 Task: Find connections with filter location Lökbatan with filter topic #househunting with filter profile language German with filter current company TRACTEBEL with filter school IES College of Technology Bhopal with filter industry Computers and Electronics Manufacturing with filter service category Nonprofit Consulting with filter keywords title Operations Coordinator
Action: Mouse moved to (502, 106)
Screenshot: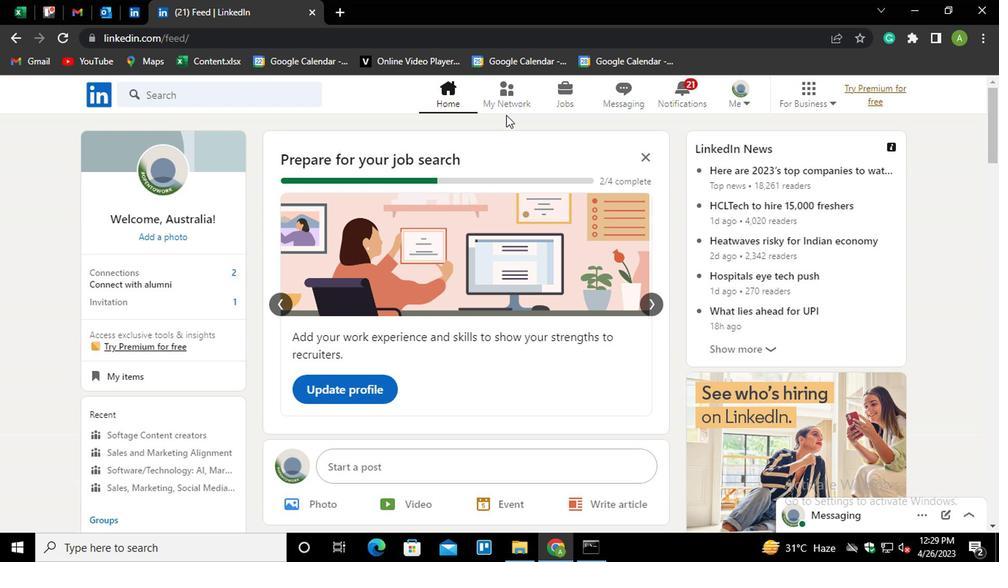 
Action: Mouse pressed left at (502, 106)
Screenshot: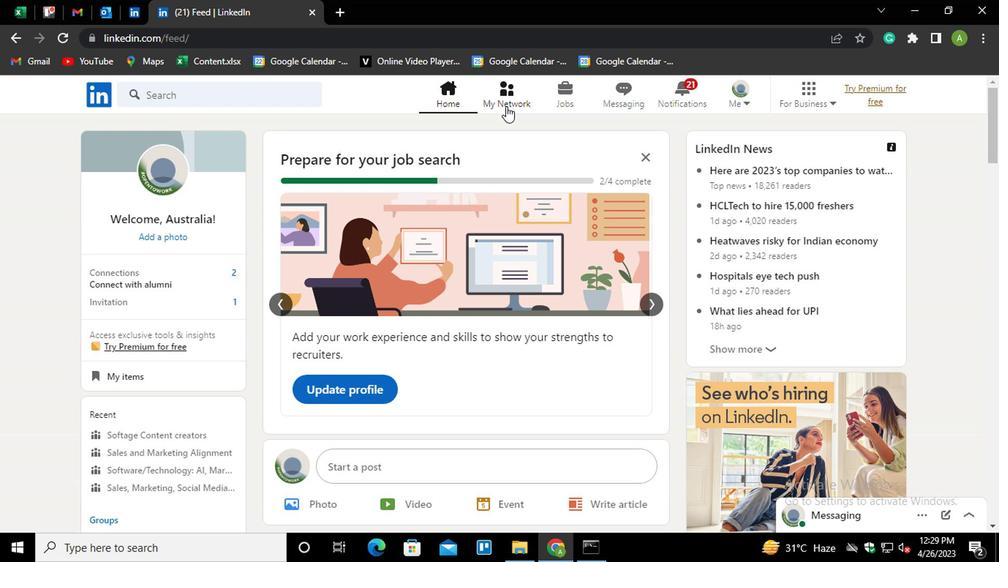 
Action: Mouse moved to (175, 176)
Screenshot: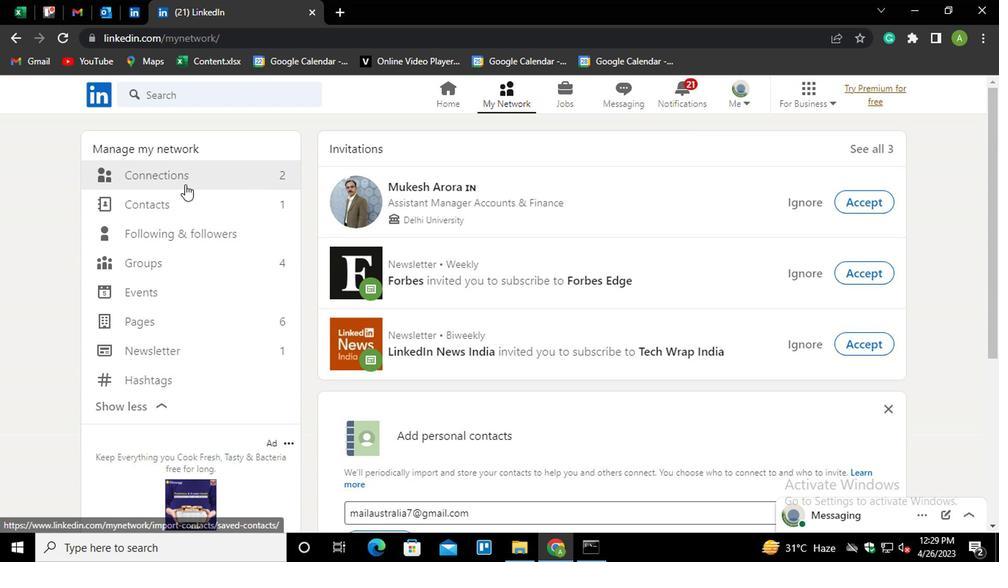 
Action: Mouse pressed left at (175, 176)
Screenshot: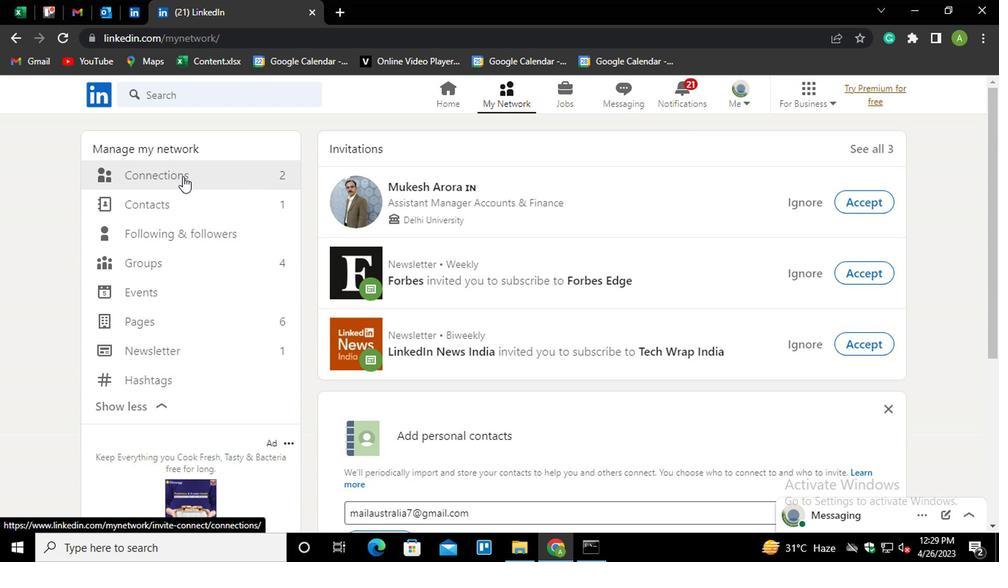 
Action: Mouse moved to (580, 175)
Screenshot: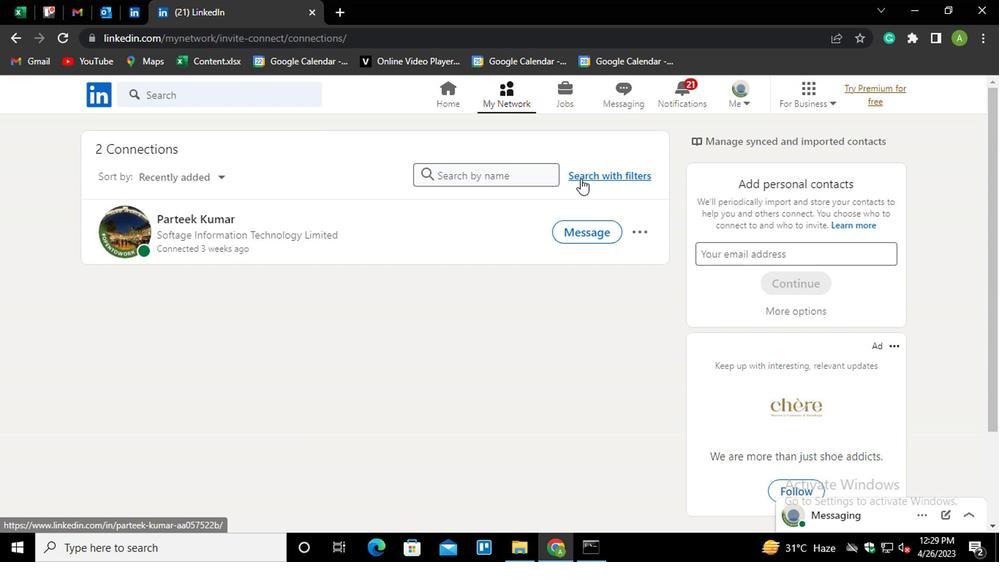 
Action: Mouse pressed left at (580, 175)
Screenshot: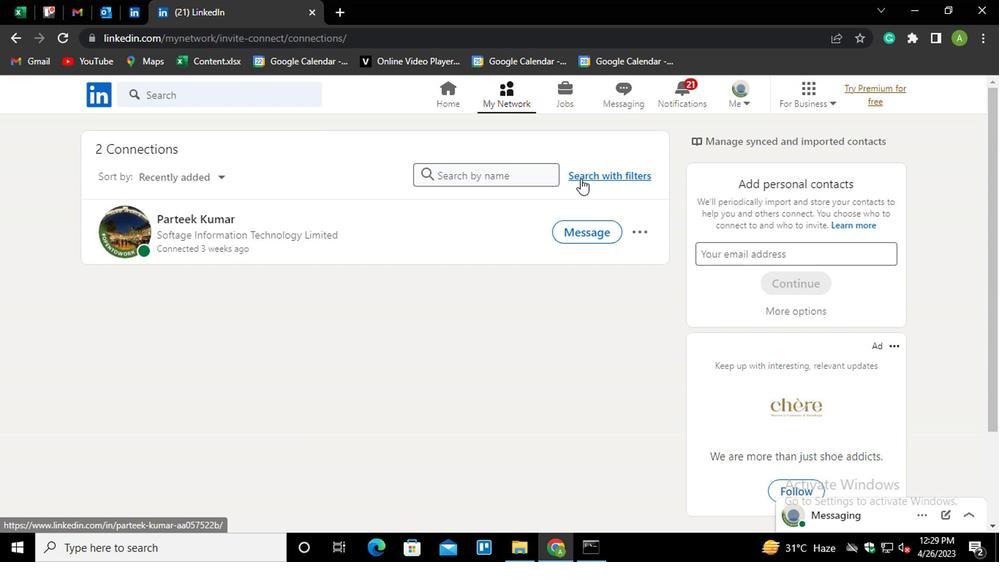
Action: Mouse moved to (464, 138)
Screenshot: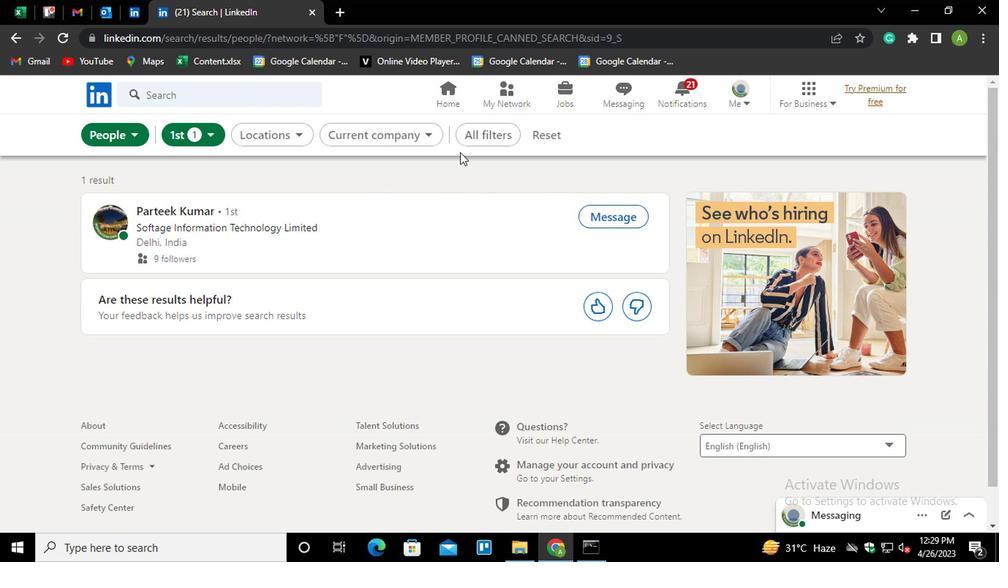 
Action: Mouse pressed left at (464, 138)
Screenshot: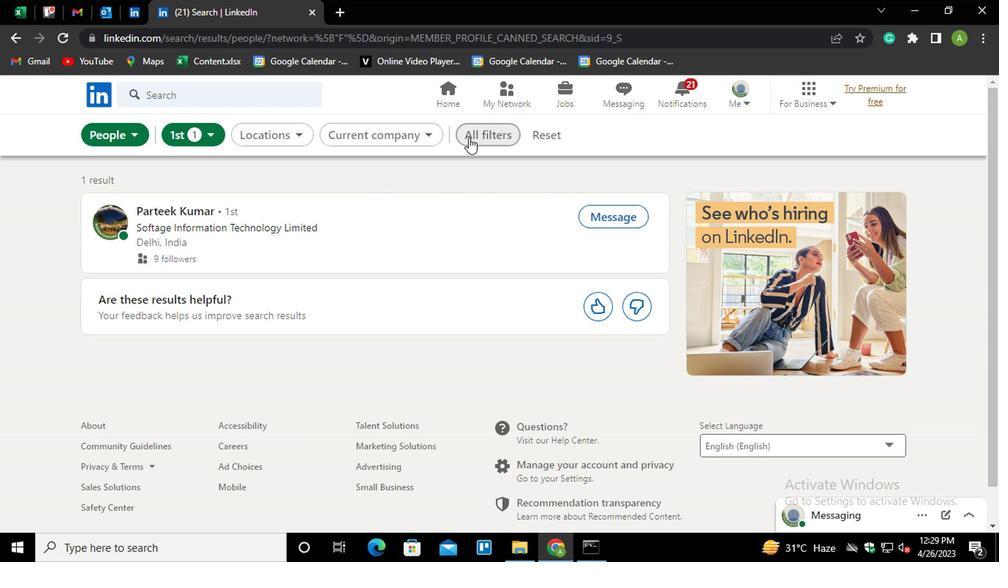 
Action: Mouse moved to (662, 320)
Screenshot: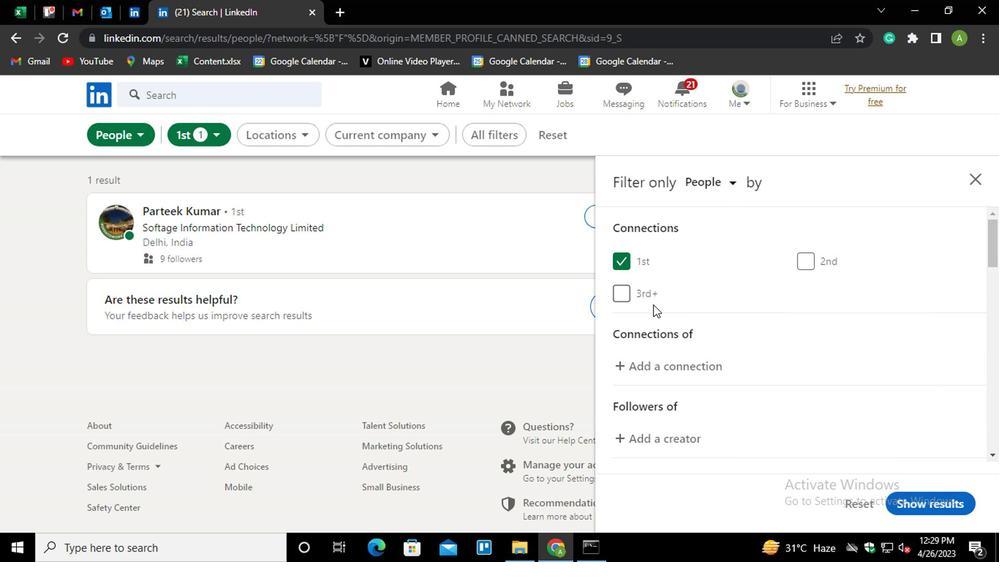 
Action: Mouse scrolled (662, 320) with delta (0, 0)
Screenshot: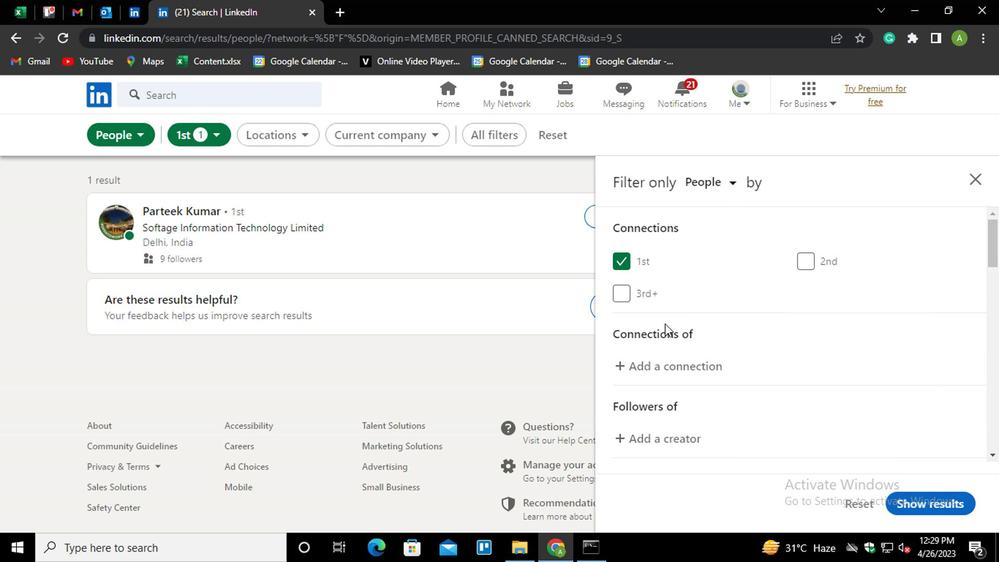 
Action: Mouse scrolled (662, 320) with delta (0, 0)
Screenshot: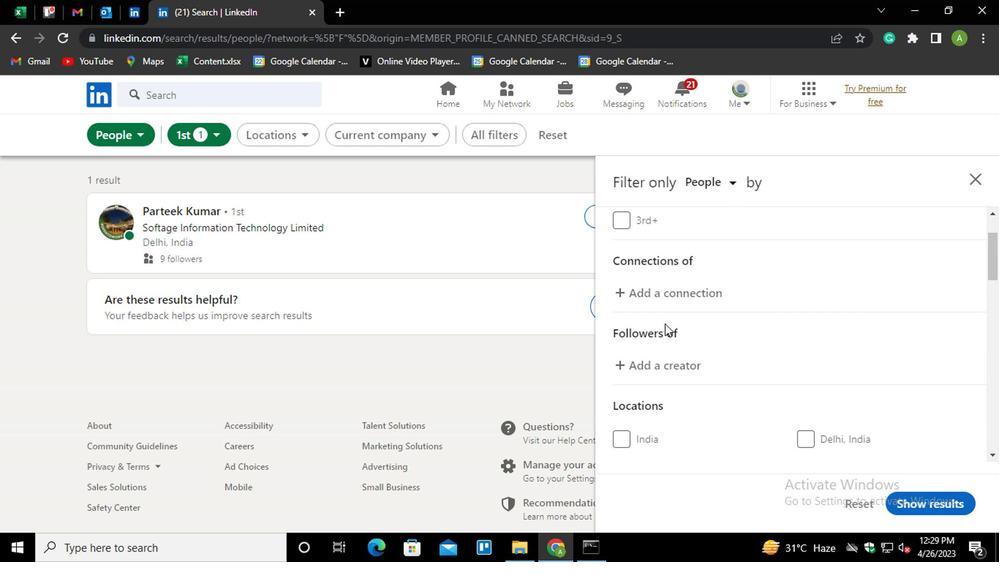 
Action: Mouse scrolled (662, 320) with delta (0, 0)
Screenshot: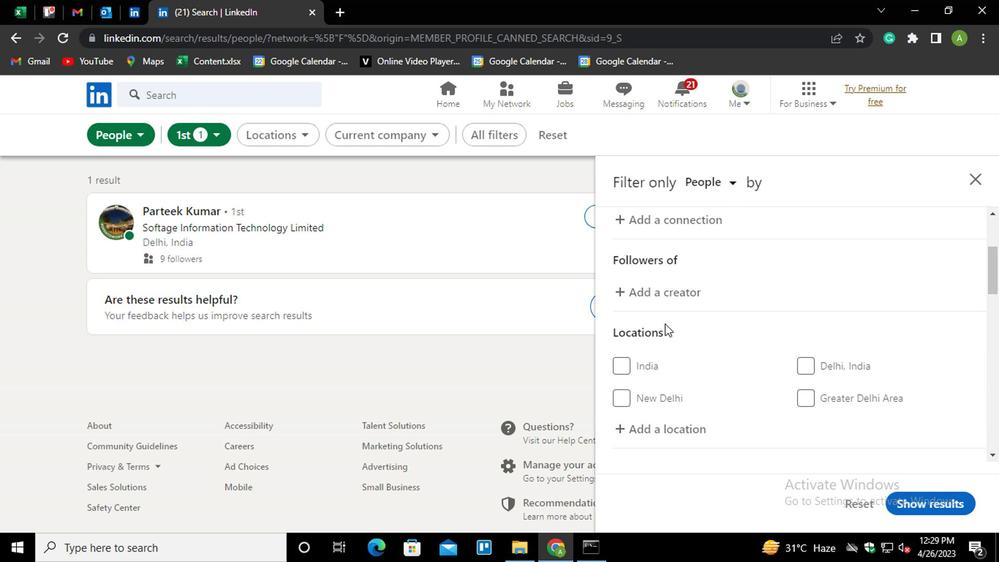 
Action: Mouse moved to (663, 354)
Screenshot: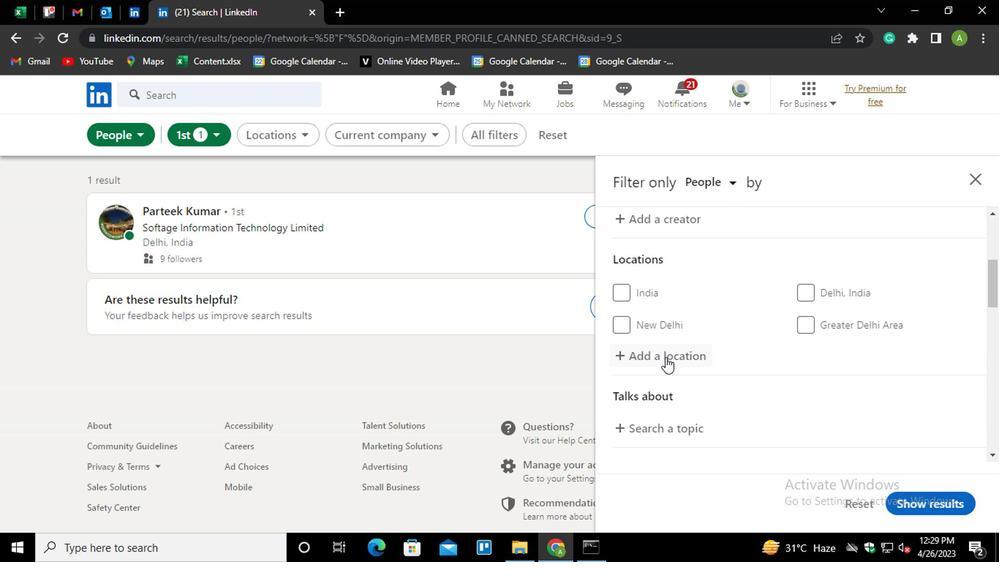 
Action: Mouse pressed left at (663, 354)
Screenshot: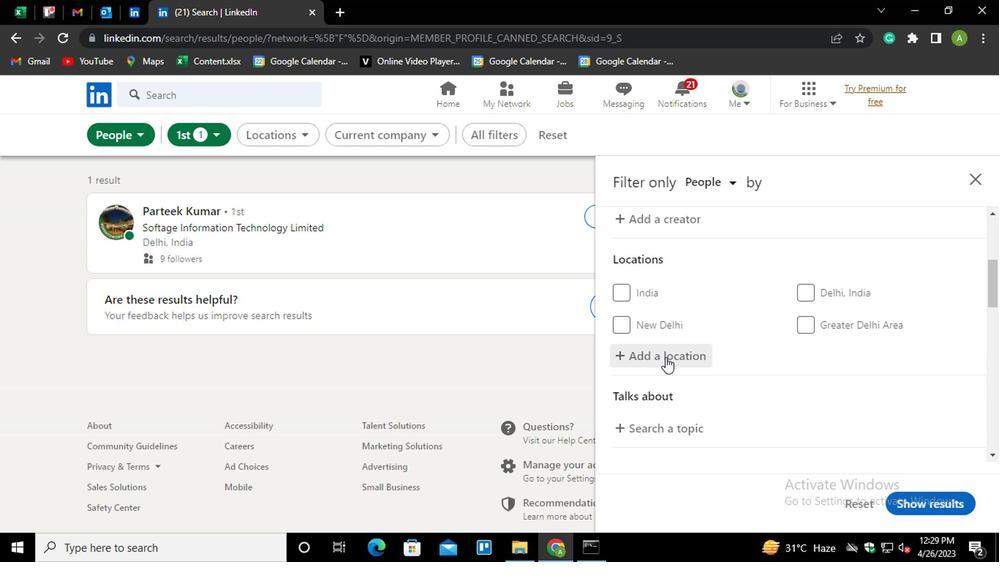 
Action: Mouse moved to (663, 350)
Screenshot: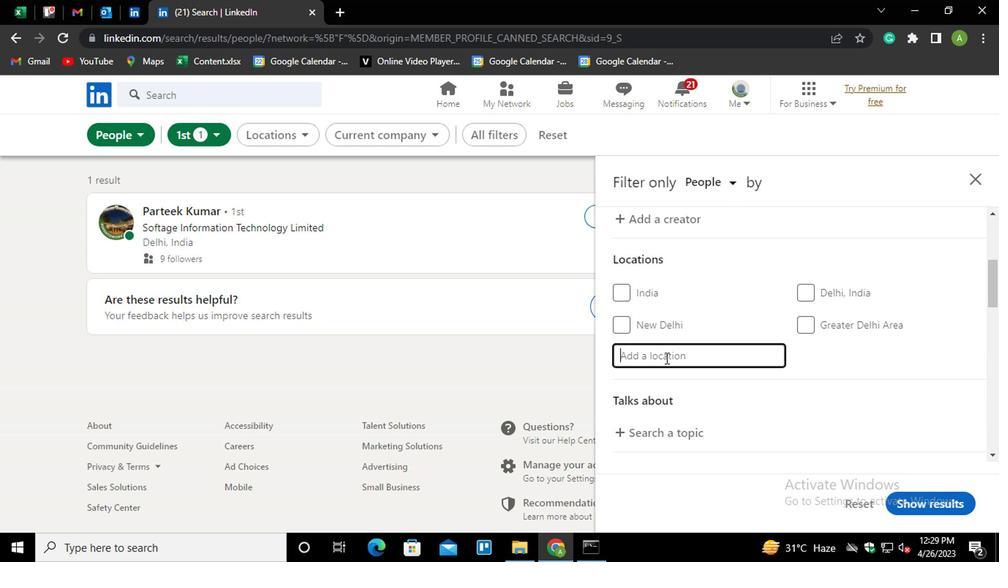 
Action: Mouse pressed left at (663, 350)
Screenshot: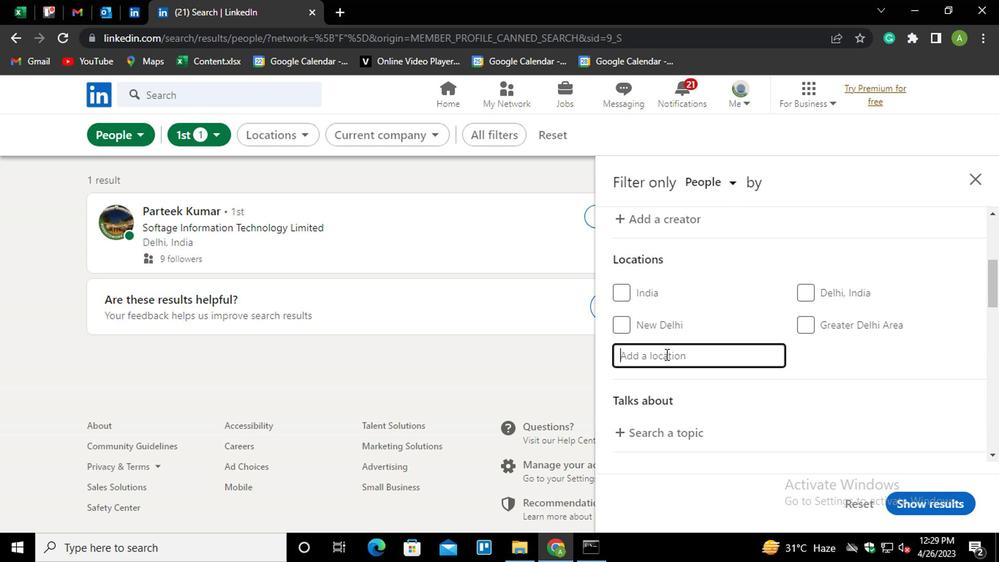 
Action: Mouse moved to (661, 348)
Screenshot: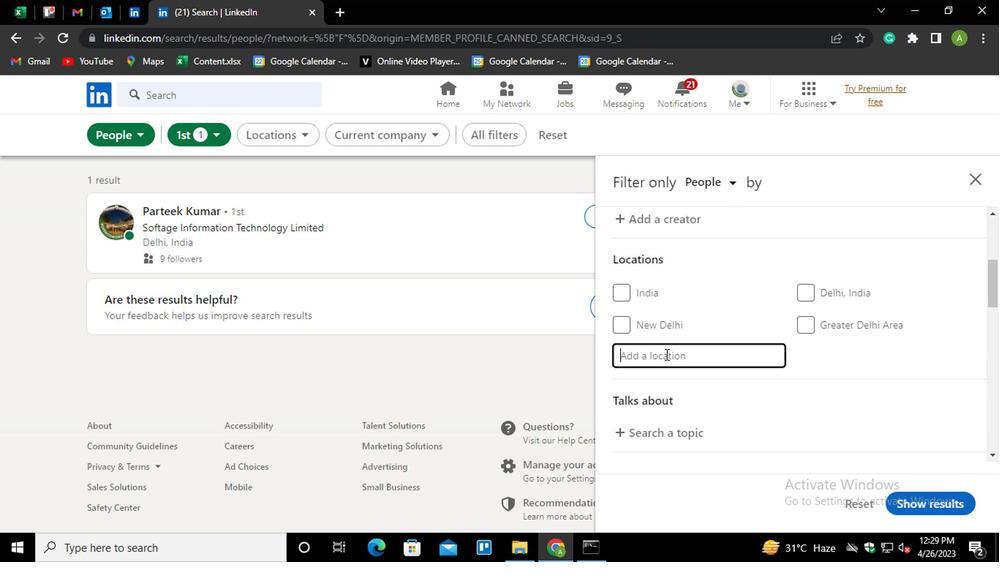 
Action: Key pressed <Key.shift_r>Lokbatan
Screenshot: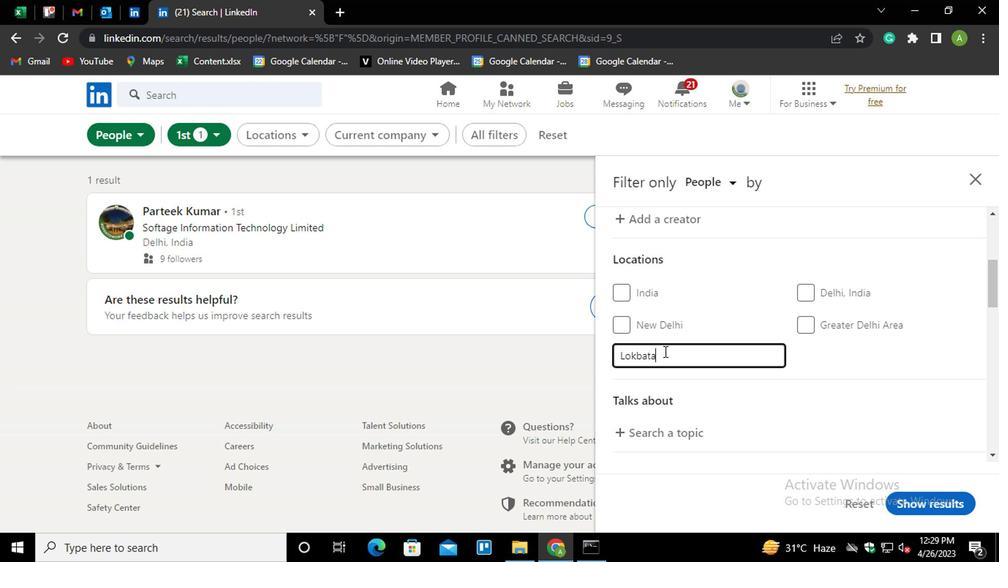 
Action: Mouse moved to (873, 348)
Screenshot: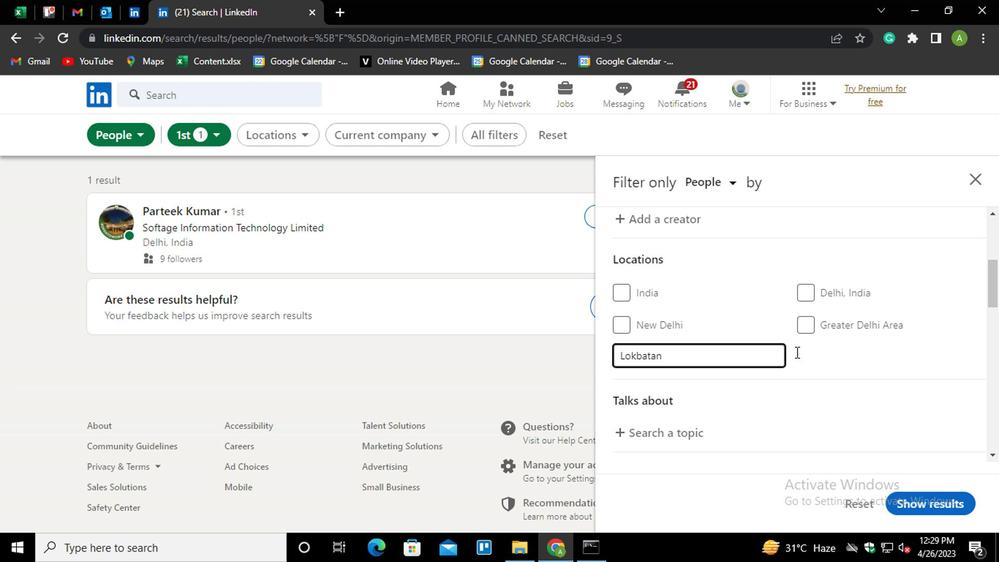 
Action: Mouse pressed left at (873, 348)
Screenshot: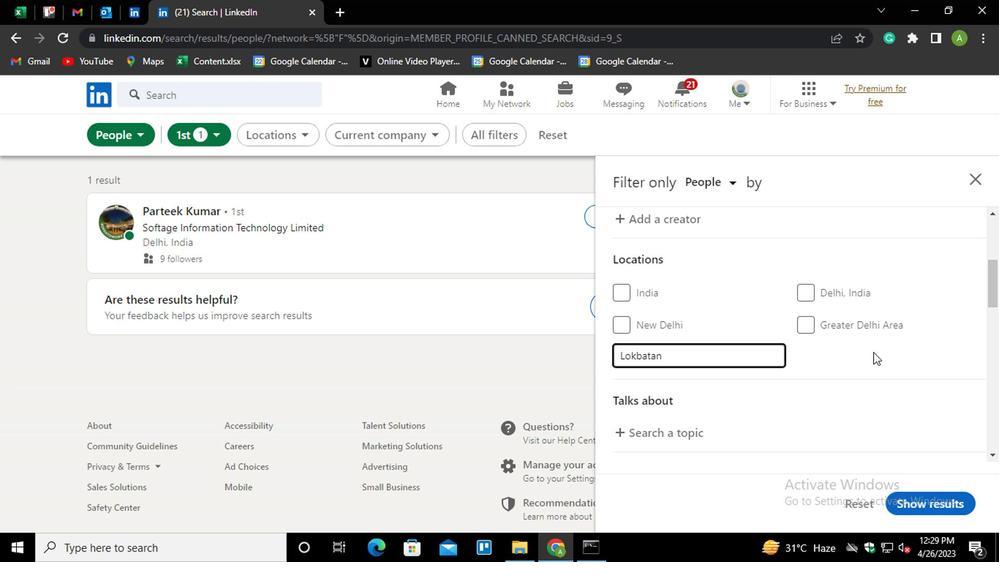 
Action: Mouse moved to (872, 350)
Screenshot: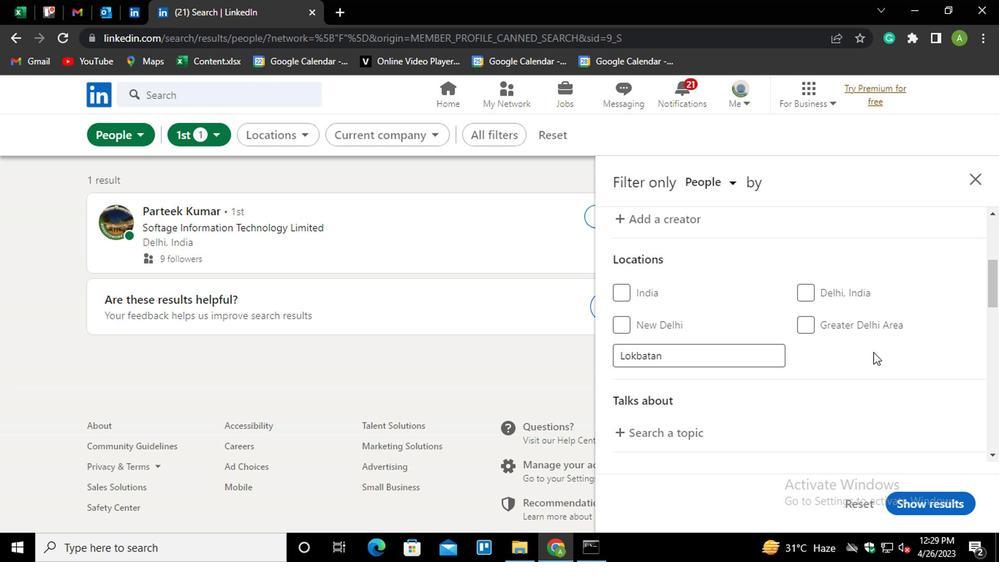 
Action: Mouse scrolled (872, 349) with delta (0, -1)
Screenshot: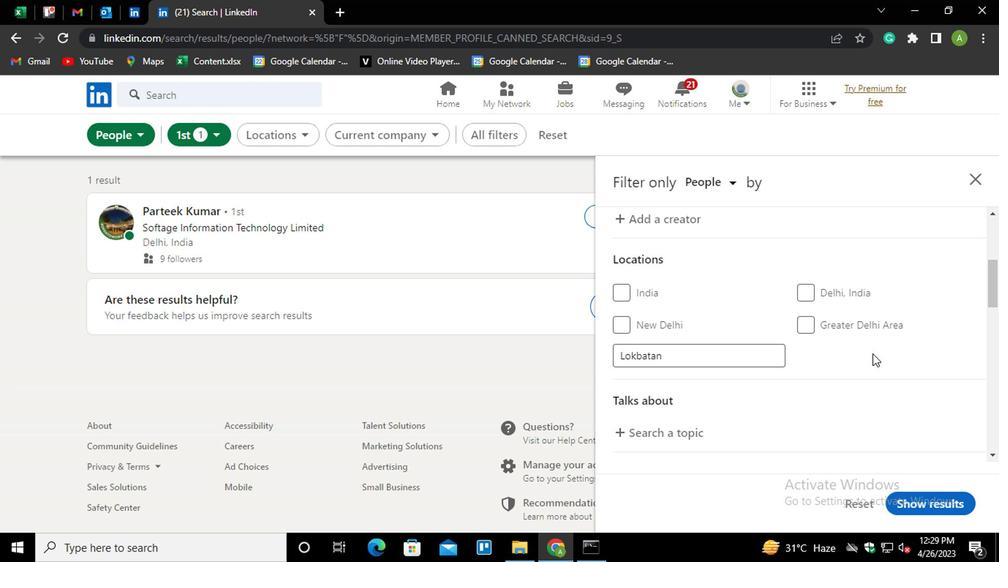 
Action: Mouse moved to (872, 351)
Screenshot: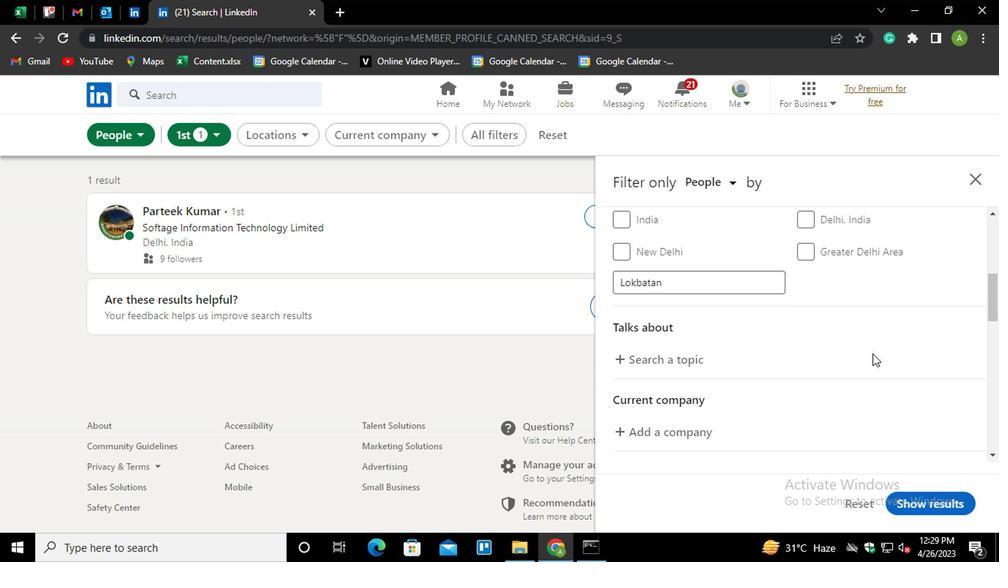 
Action: Mouse scrolled (872, 350) with delta (0, 0)
Screenshot: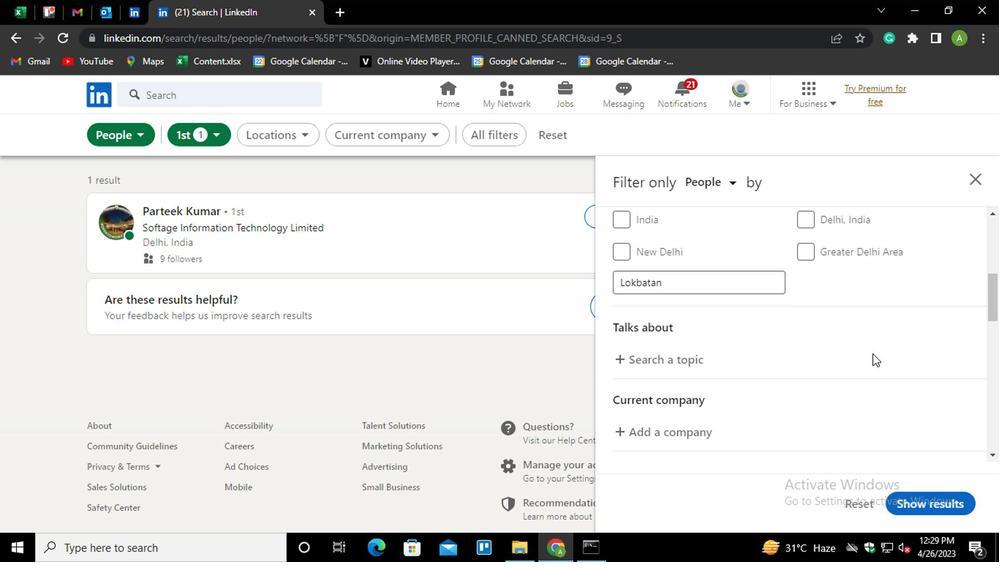 
Action: Mouse moved to (688, 278)
Screenshot: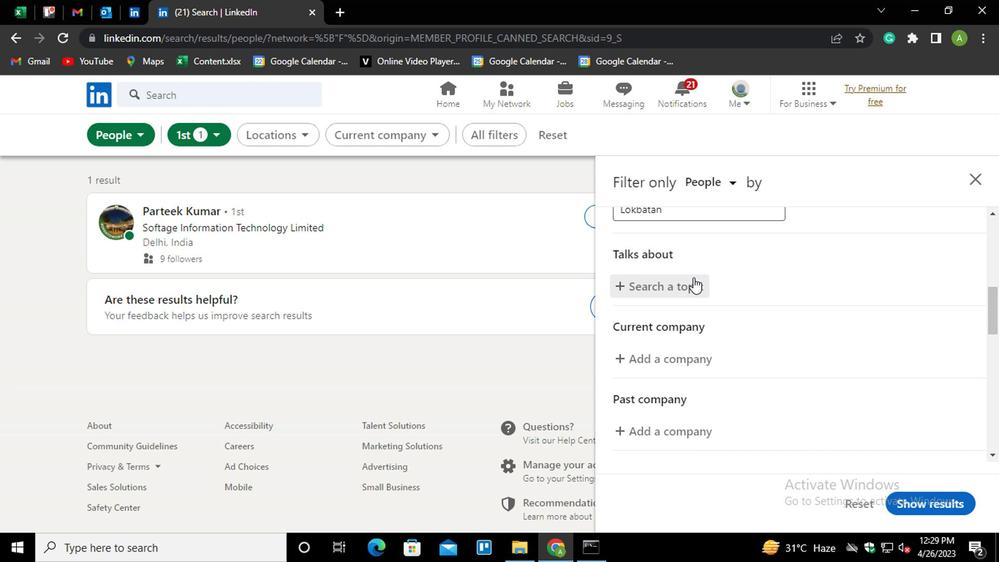 
Action: Mouse pressed left at (688, 278)
Screenshot: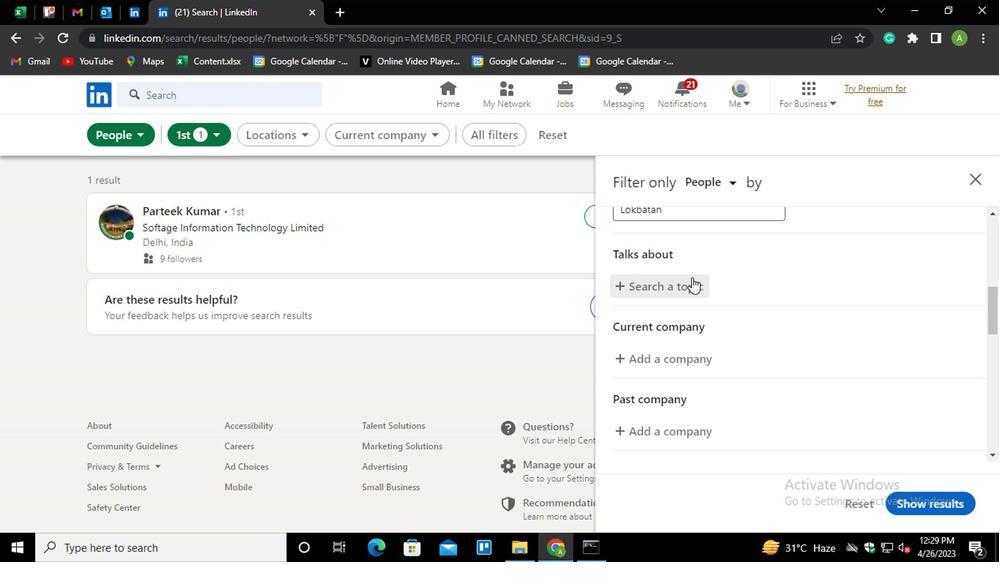 
Action: Mouse moved to (683, 282)
Screenshot: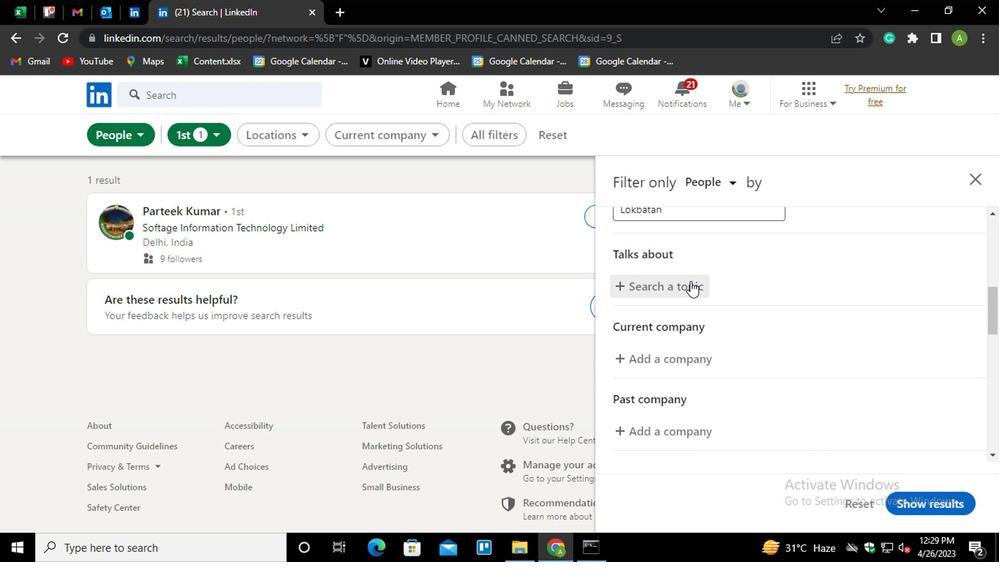 
Action: Key pressed <Key.shift>#HOUSEHUNTING
Screenshot: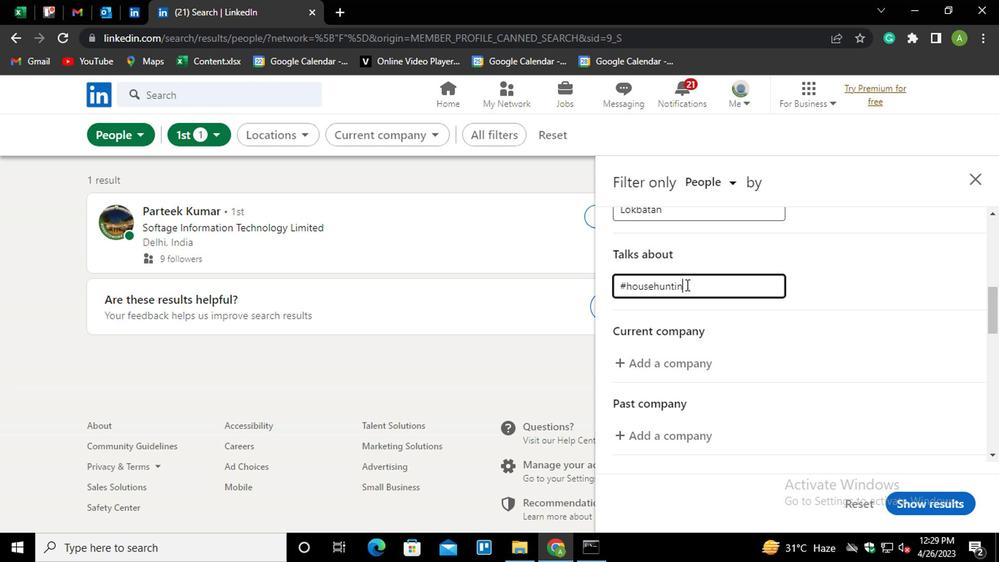 
Action: Mouse moved to (890, 301)
Screenshot: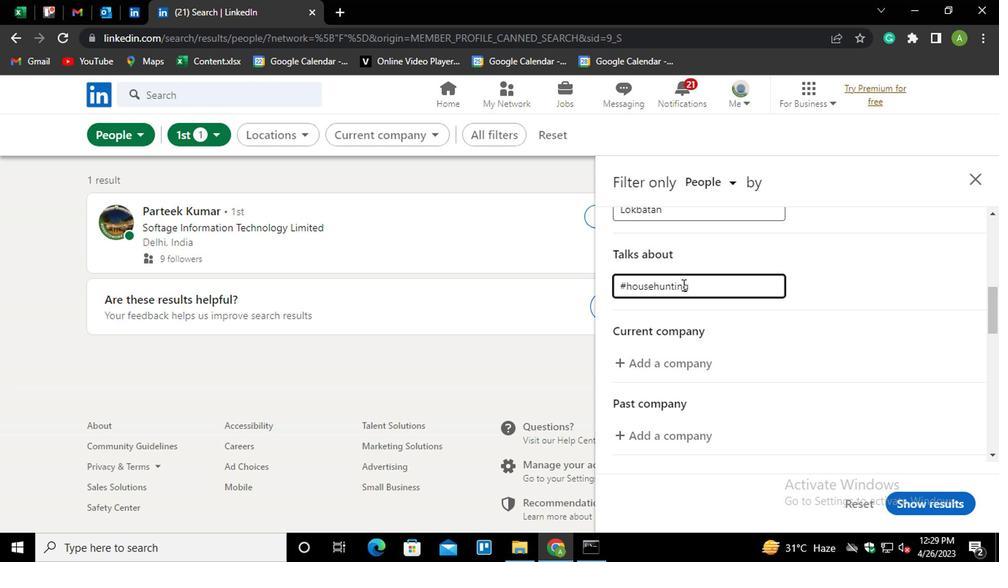 
Action: Mouse pressed left at (890, 301)
Screenshot: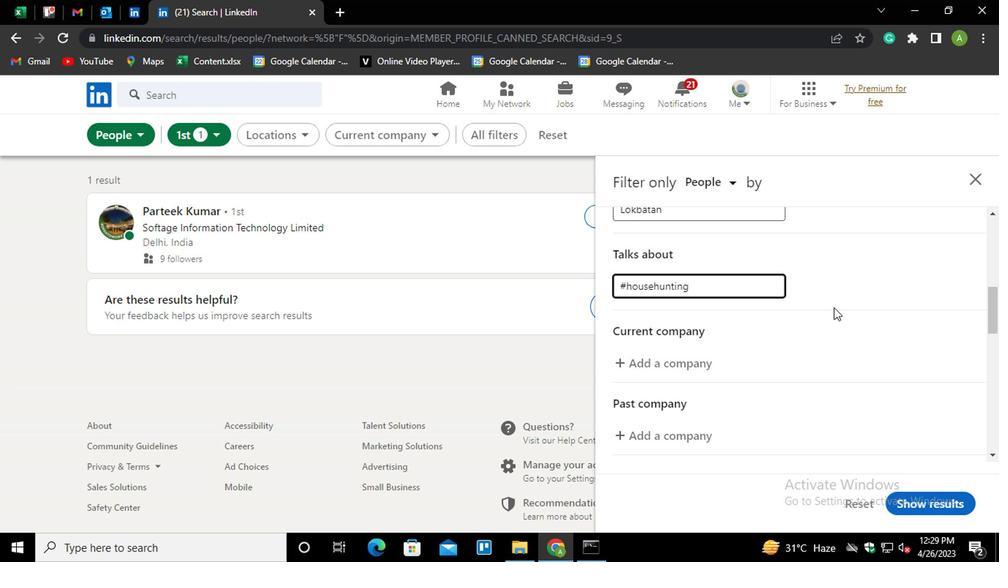 
Action: Mouse scrolled (890, 300) with delta (0, -1)
Screenshot: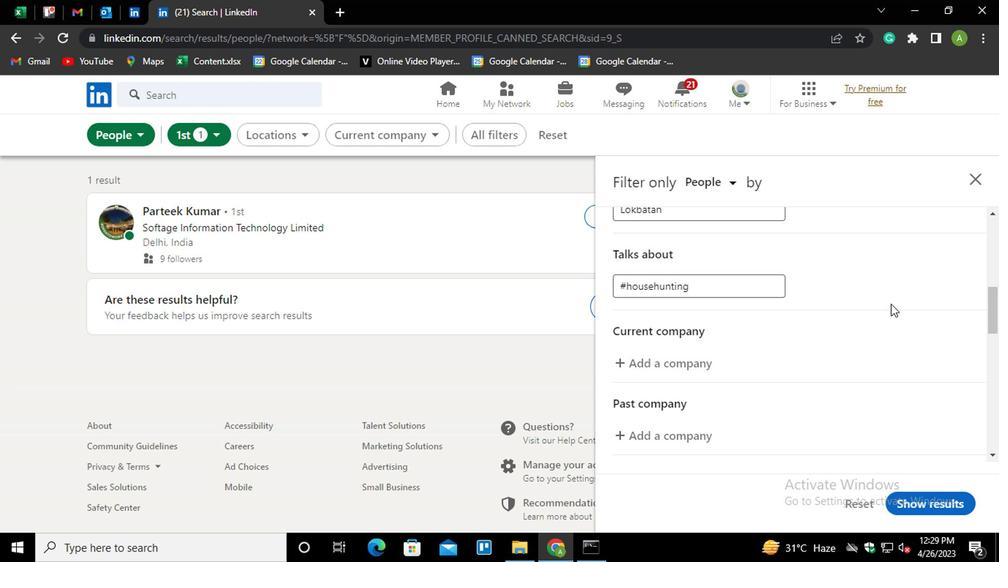 
Action: Mouse moved to (704, 292)
Screenshot: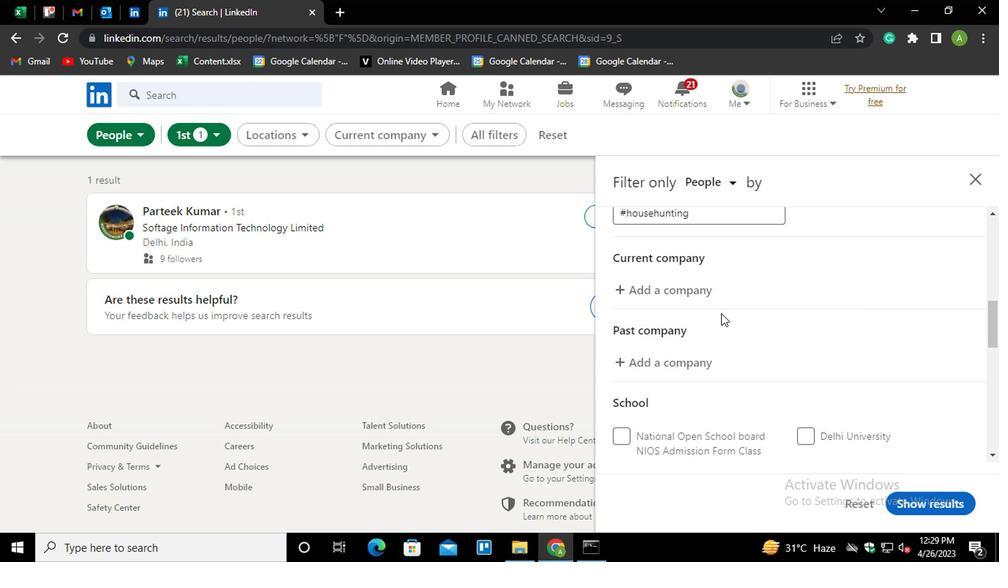 
Action: Mouse pressed left at (704, 292)
Screenshot: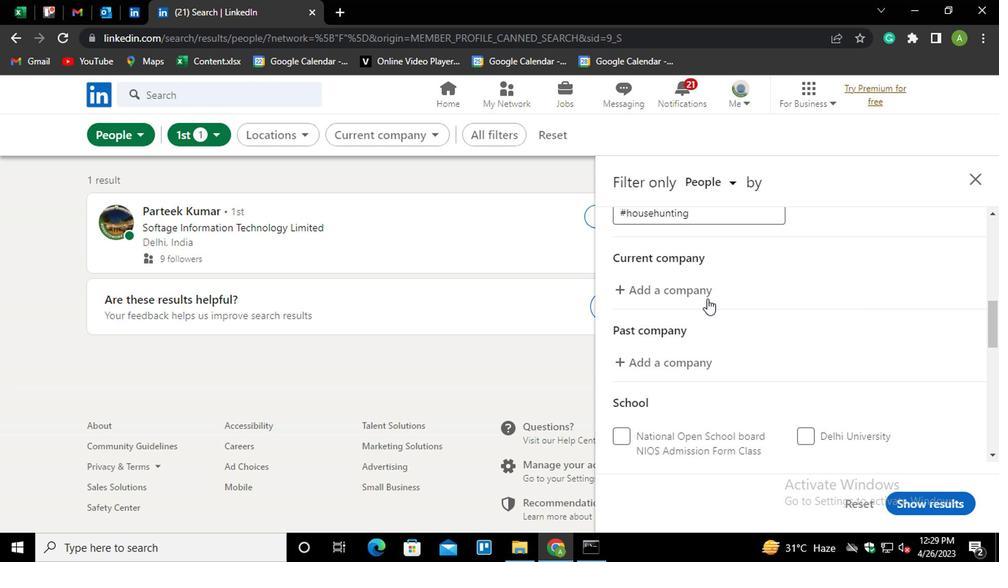 
Action: Key pressed <Key.shift>TRACTE<Key.down><Key.enter>
Screenshot: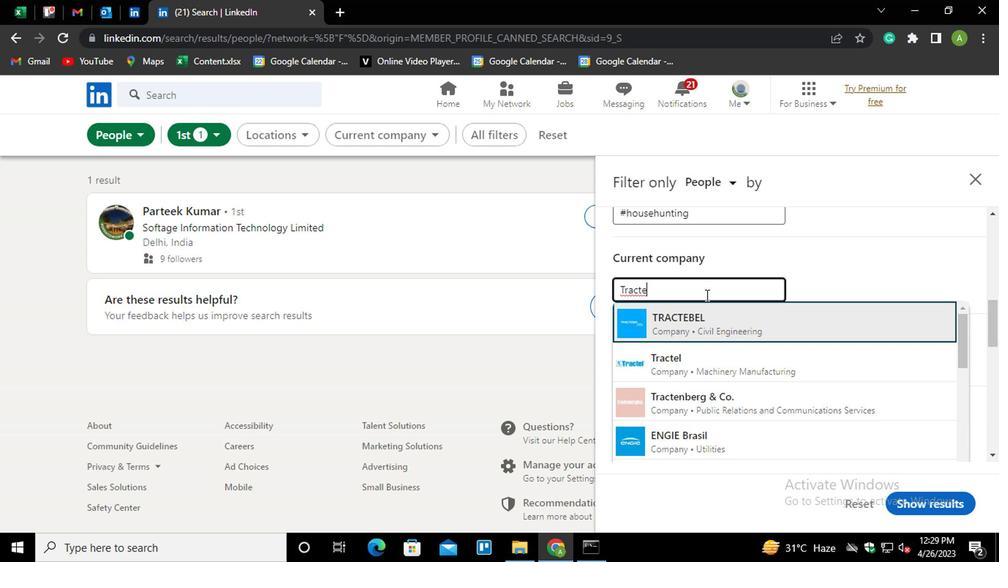 
Action: Mouse moved to (739, 305)
Screenshot: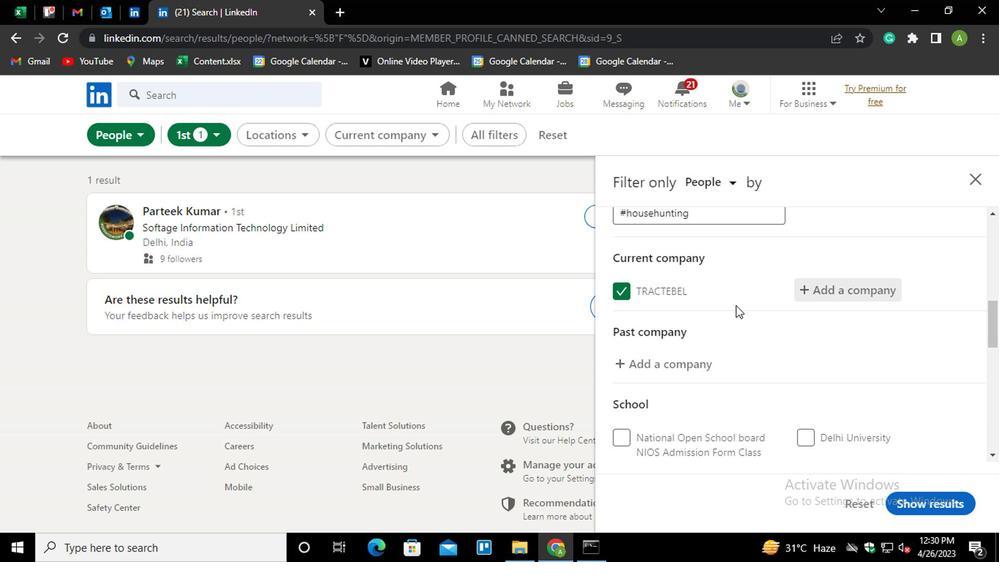 
Action: Mouse scrolled (739, 304) with delta (0, 0)
Screenshot: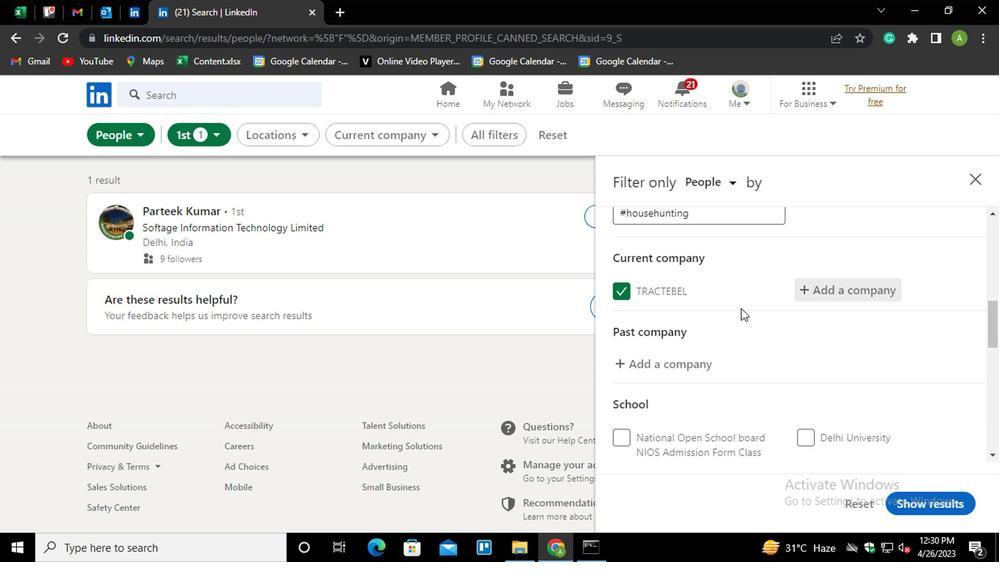 
Action: Mouse scrolled (739, 304) with delta (0, 0)
Screenshot: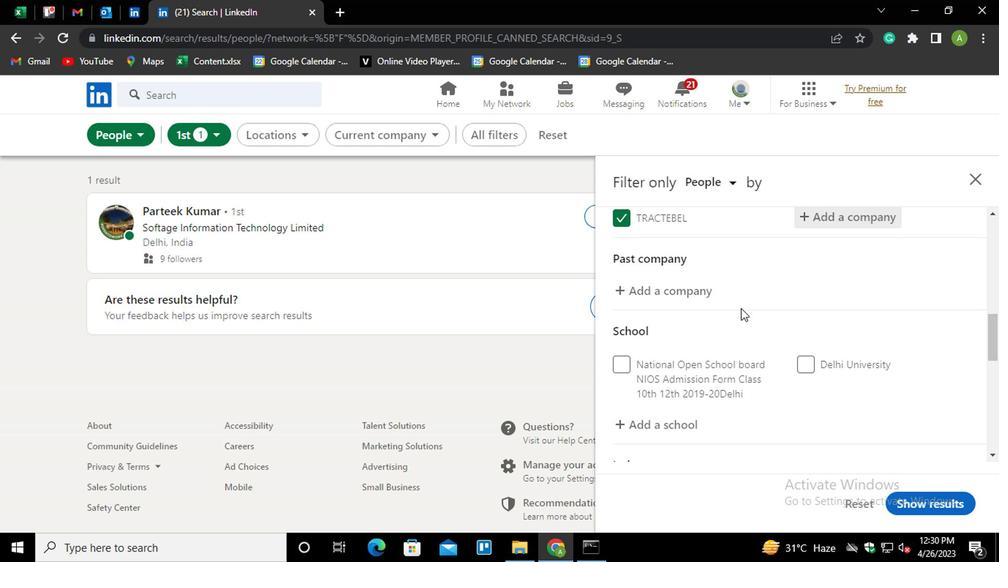 
Action: Mouse scrolled (739, 304) with delta (0, 0)
Screenshot: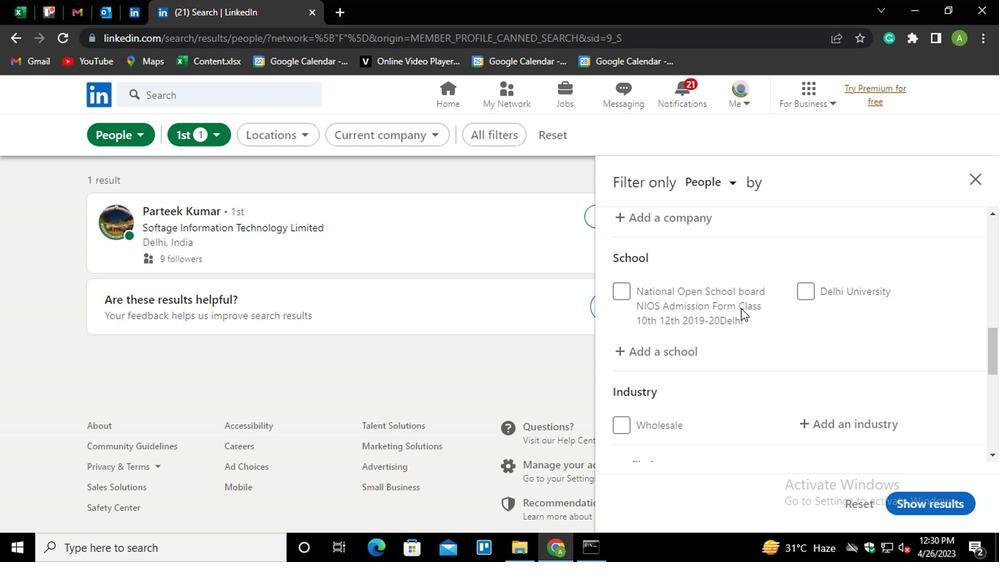 
Action: Mouse moved to (665, 278)
Screenshot: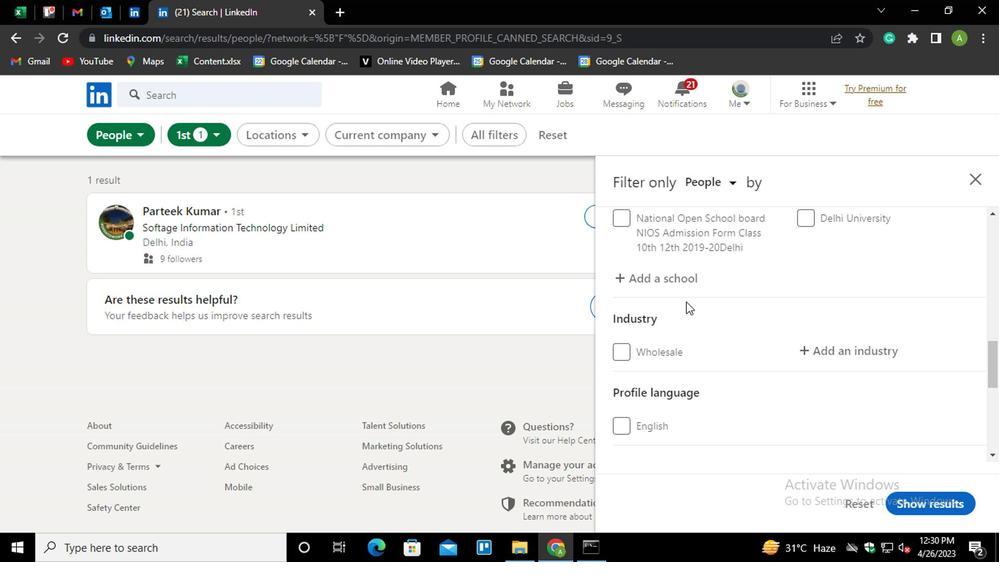 
Action: Mouse pressed left at (665, 278)
Screenshot: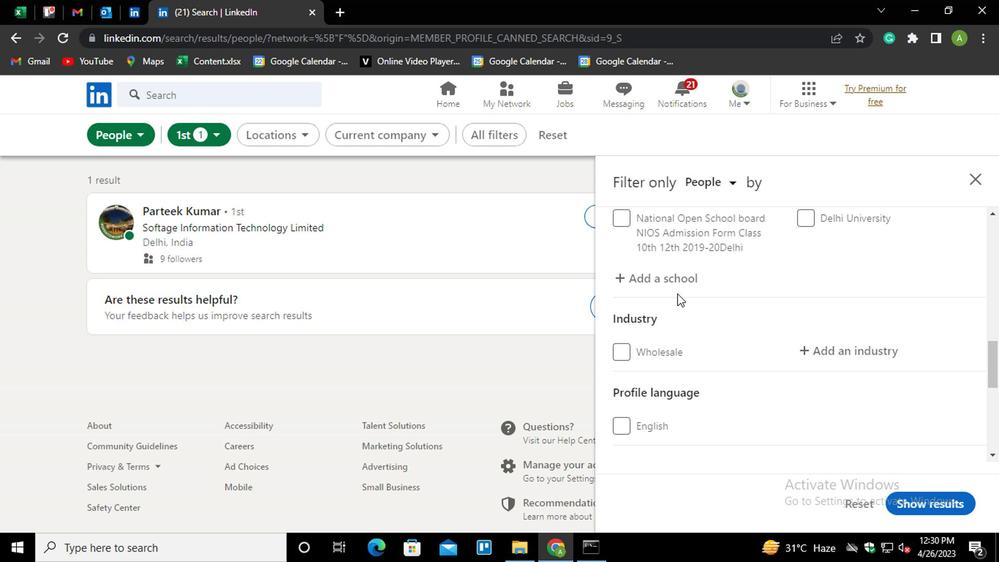 
Action: Mouse moved to (728, 281)
Screenshot: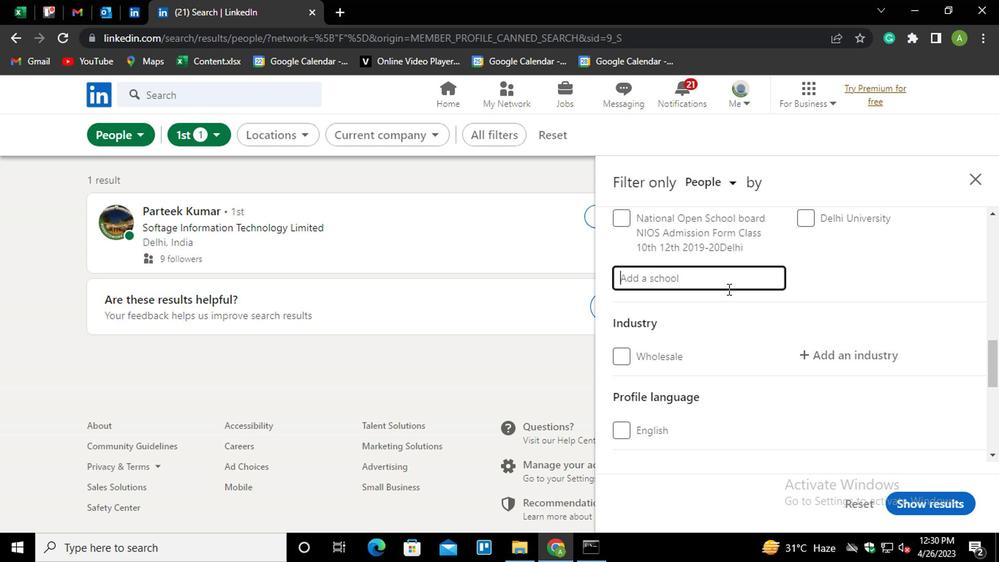 
Action: Mouse pressed left at (728, 281)
Screenshot: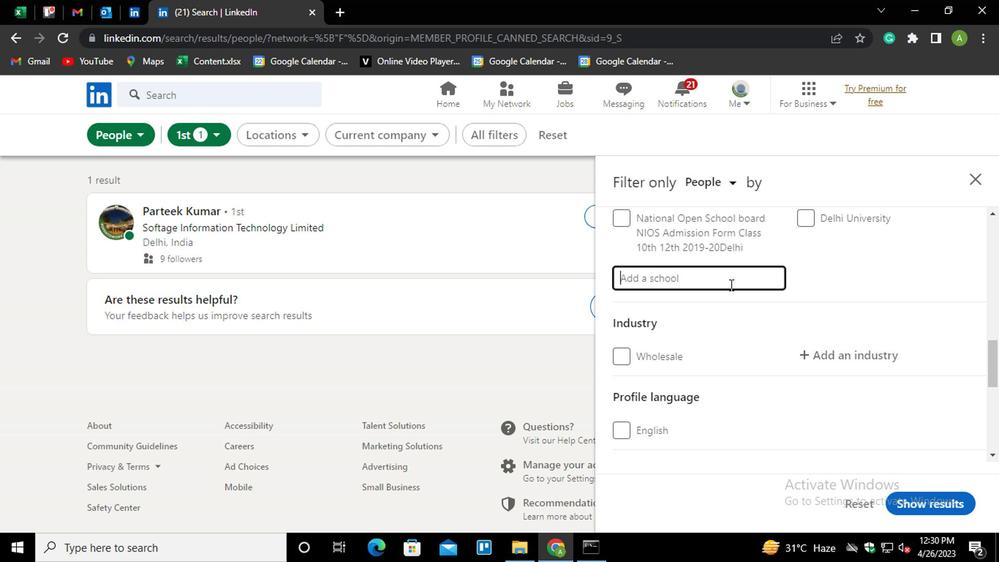 
Action: Key pressed <Key.shift_r>I<Key.shift>E<Key.shift>S
Screenshot: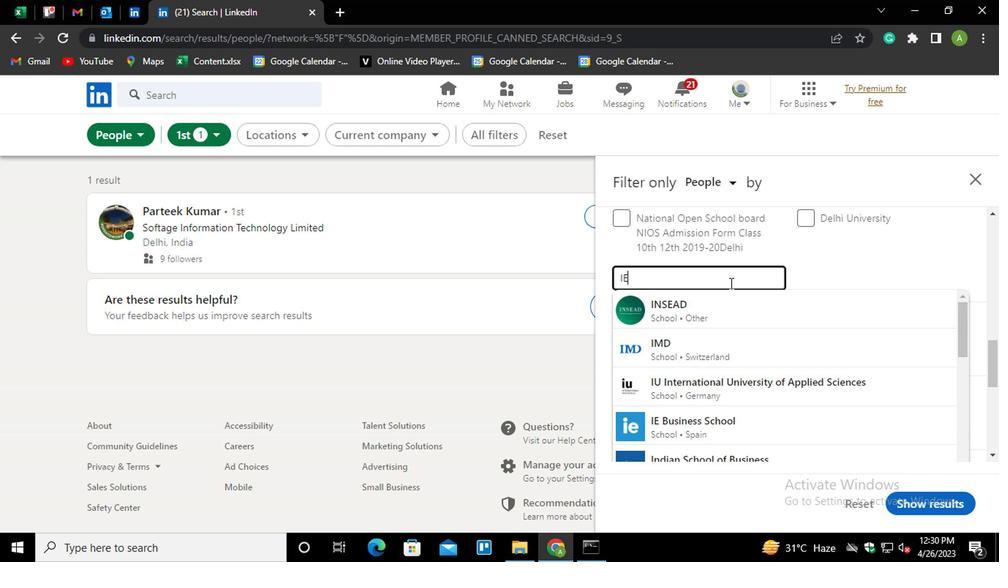 
Action: Mouse moved to (743, 278)
Screenshot: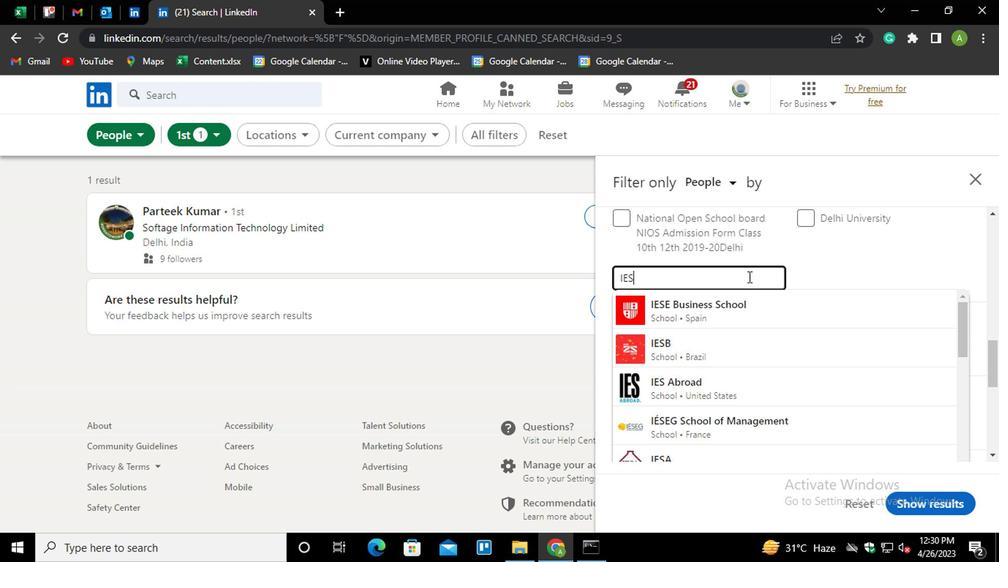 
Action: Key pressed <Key.space><Key.shift><Key.shift>COLL<Key.down><Key.down><Key.enter>
Screenshot: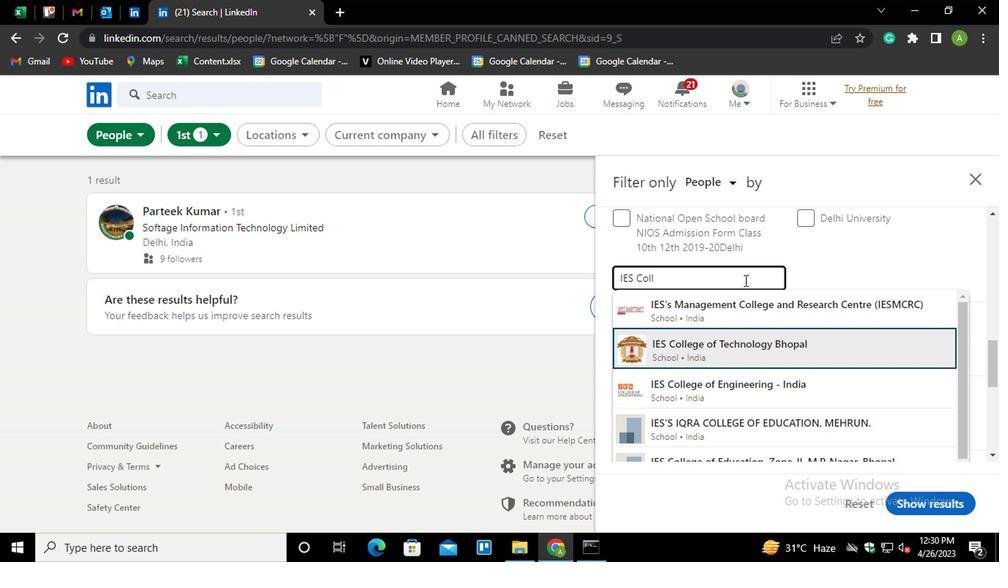 
Action: Mouse scrolled (743, 277) with delta (0, -1)
Screenshot: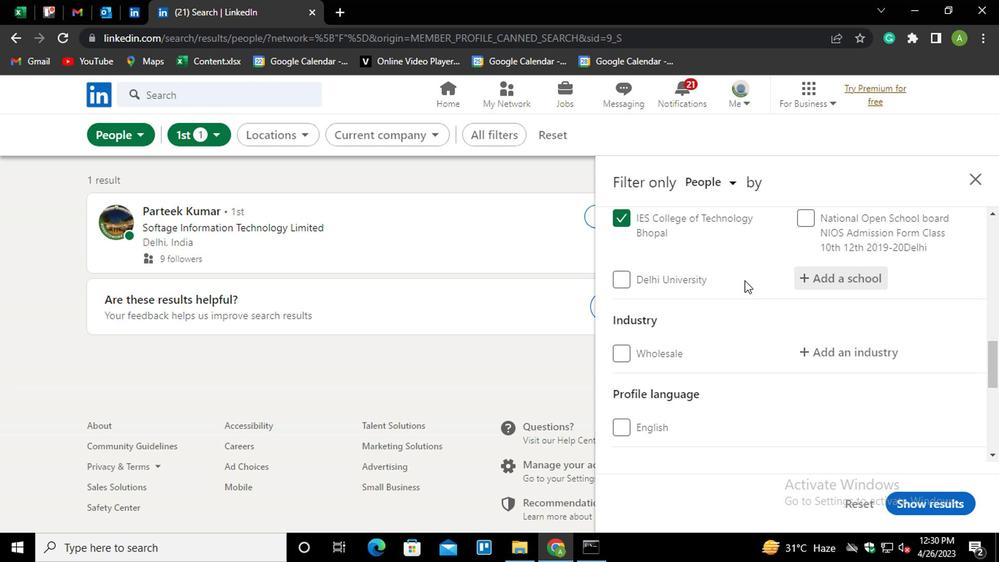 
Action: Mouse moved to (813, 278)
Screenshot: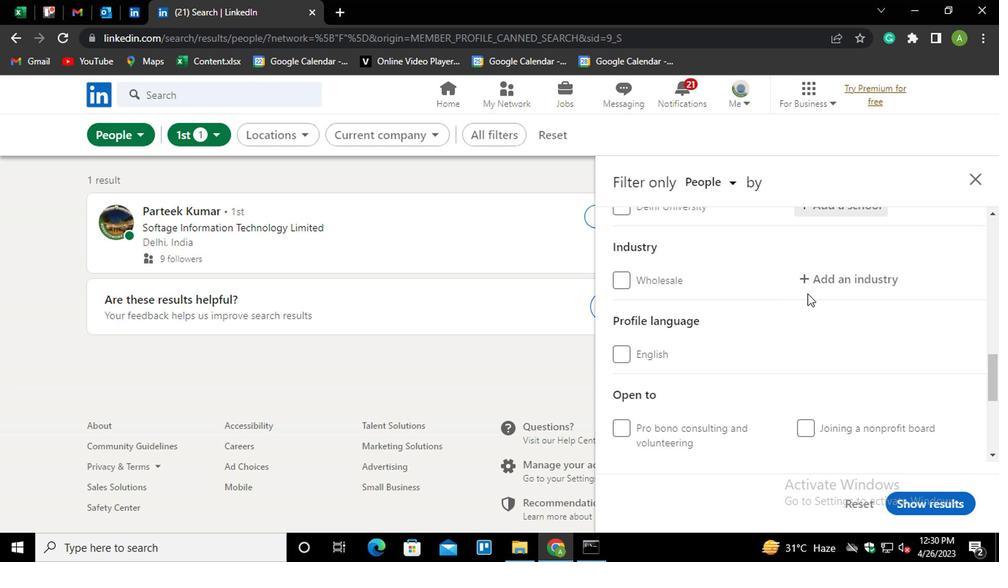 
Action: Mouse pressed left at (813, 278)
Screenshot: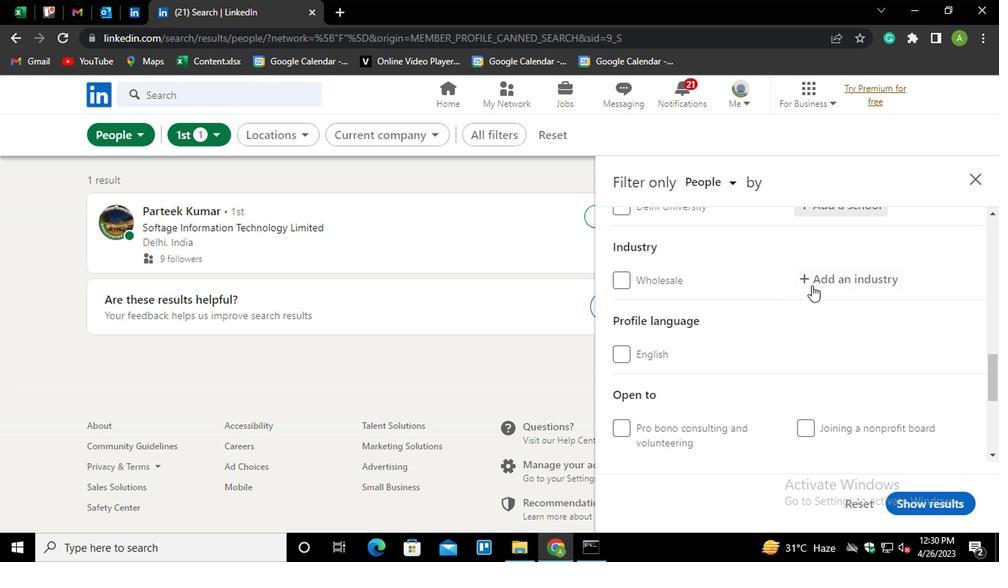 
Action: Key pressed <Key.shift>COMPUTER<Key.down><Key.down><Key.down><Key.down><Key.enter>
Screenshot: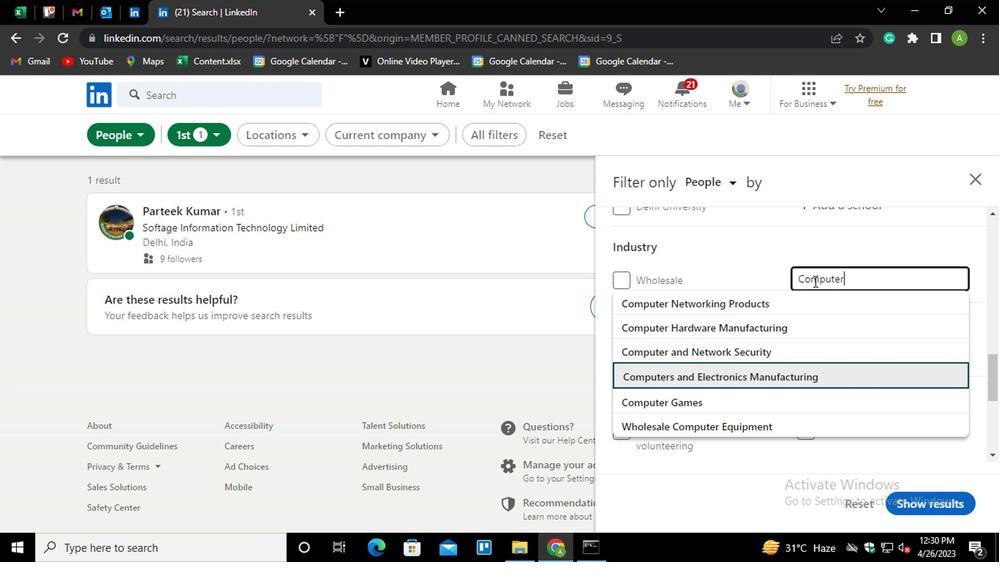 
Action: Mouse scrolled (813, 278) with delta (0, 0)
Screenshot: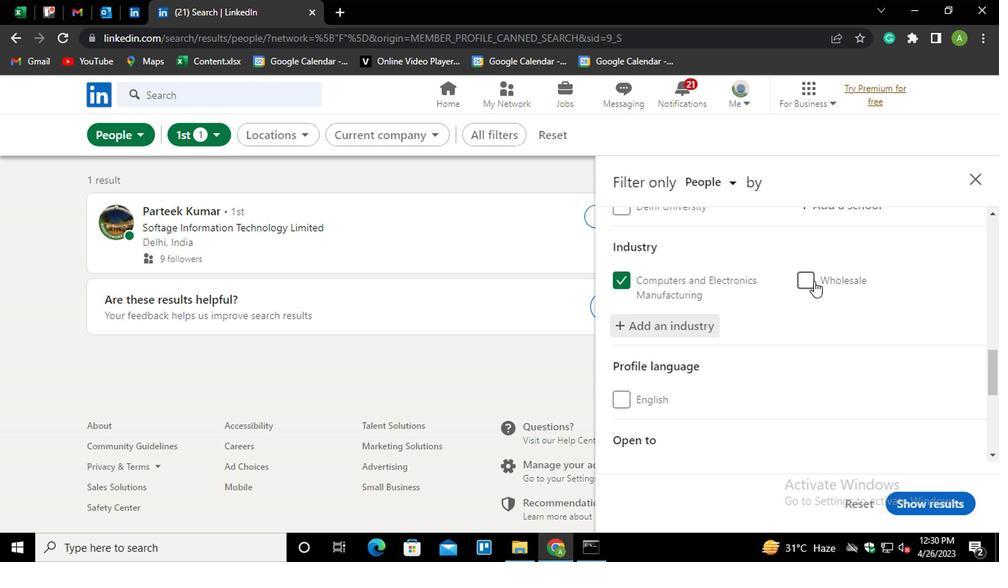 
Action: Mouse scrolled (813, 278) with delta (0, 0)
Screenshot: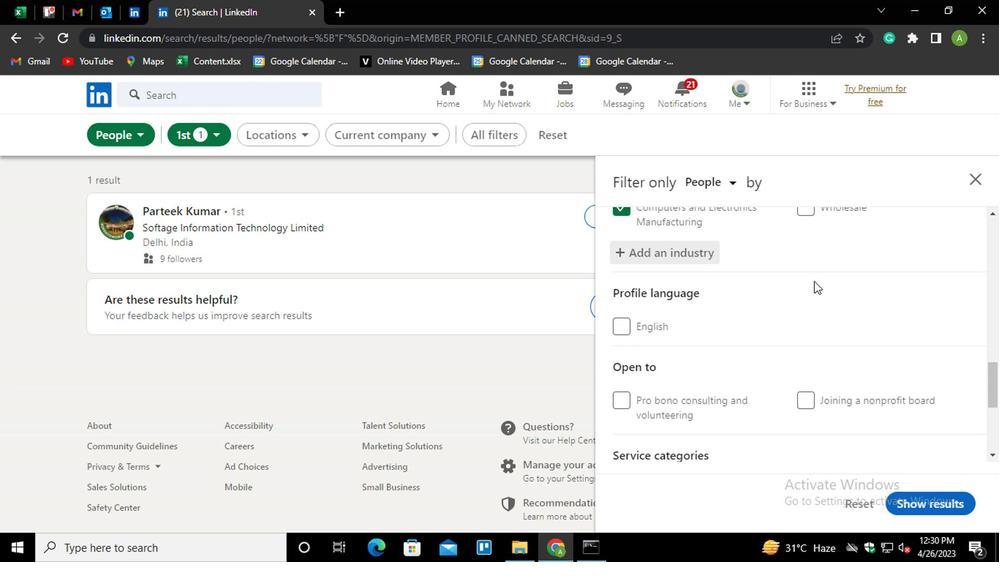 
Action: Mouse scrolled (813, 278) with delta (0, 0)
Screenshot: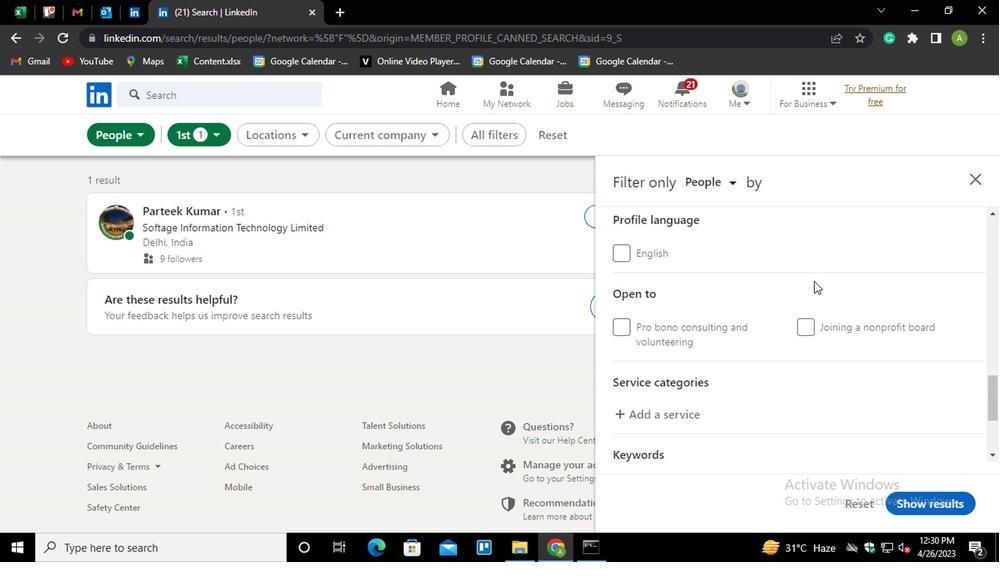 
Action: Mouse moved to (660, 338)
Screenshot: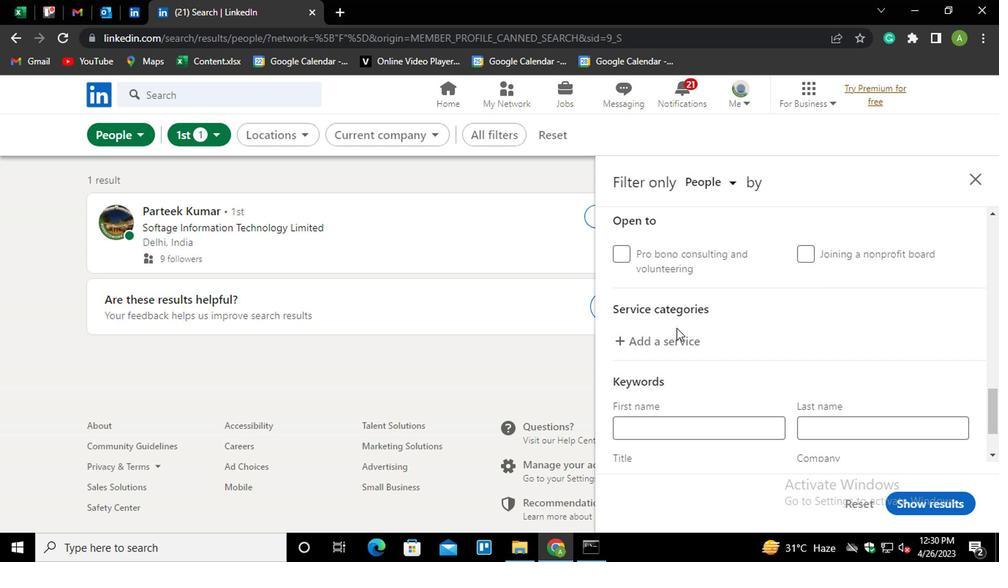 
Action: Mouse pressed left at (660, 338)
Screenshot: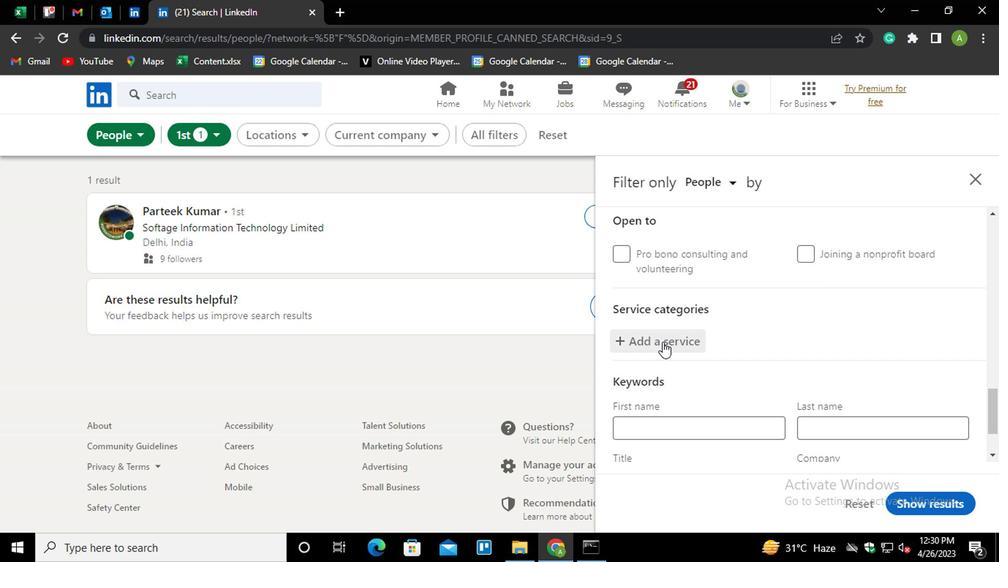 
Action: Mouse moved to (659, 338)
Screenshot: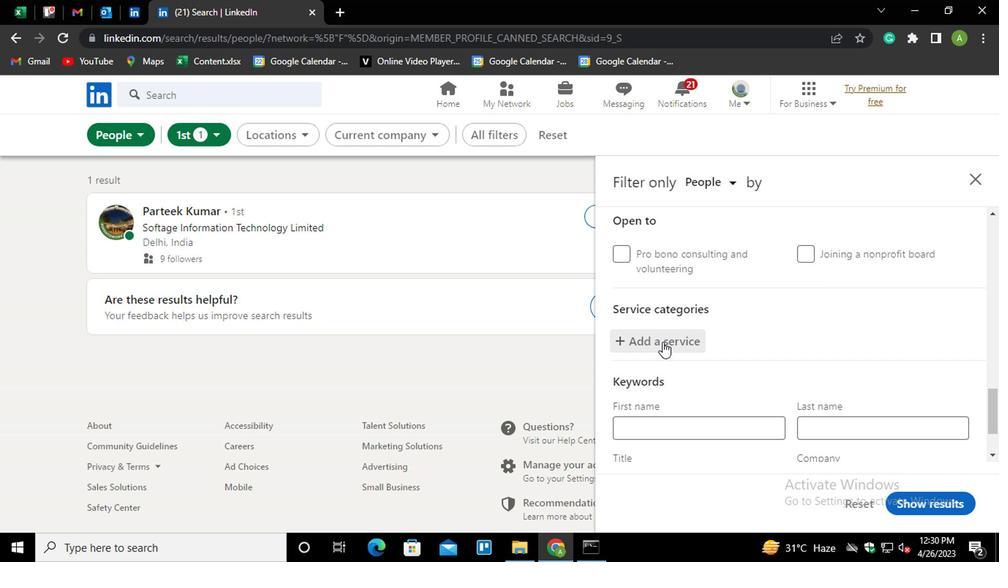 
Action: Key pressed <Key.shift_r>NON<Key.space><Key.down><Key.enter>
Screenshot: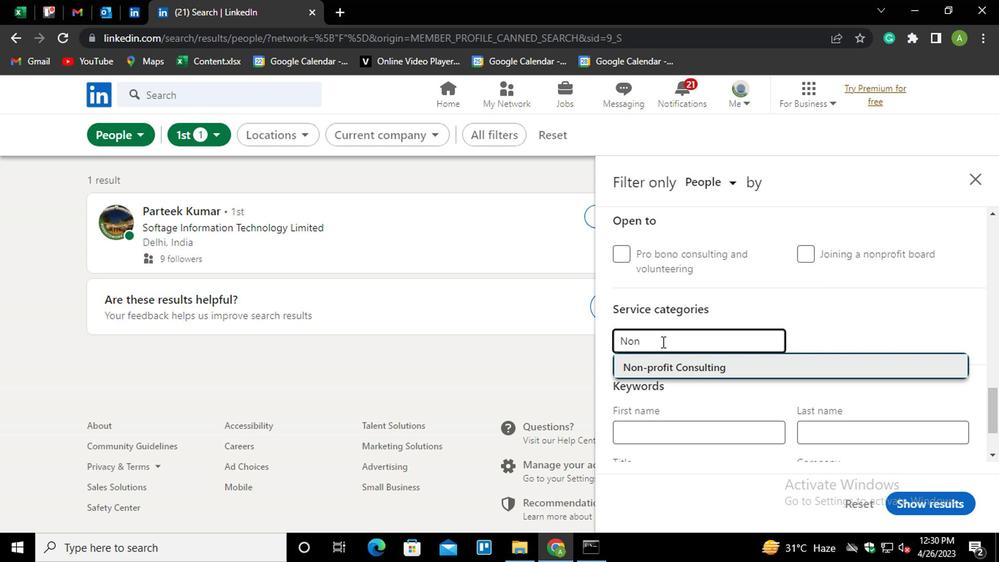 
Action: Mouse scrolled (659, 337) with delta (0, -1)
Screenshot: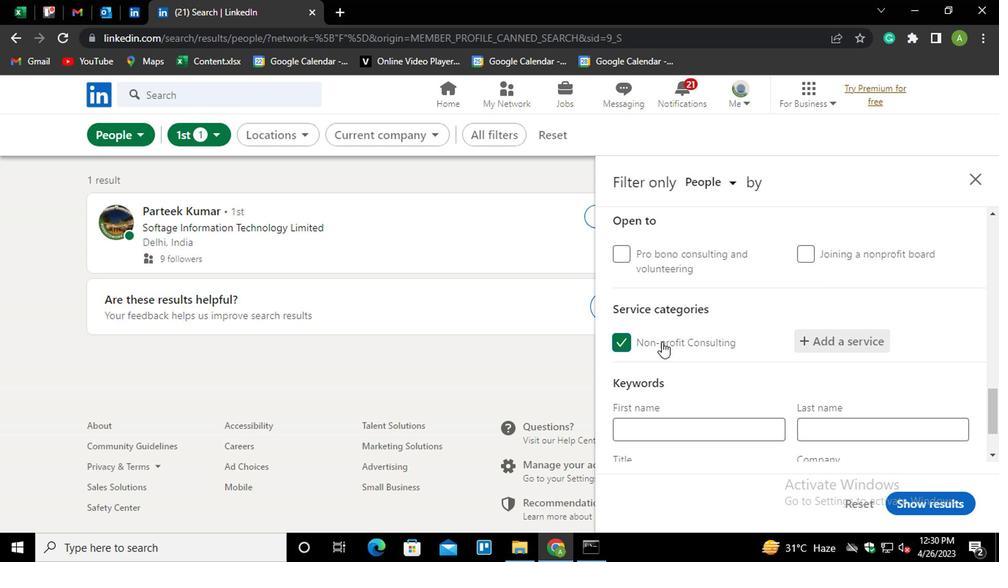 
Action: Mouse scrolled (659, 337) with delta (0, -1)
Screenshot: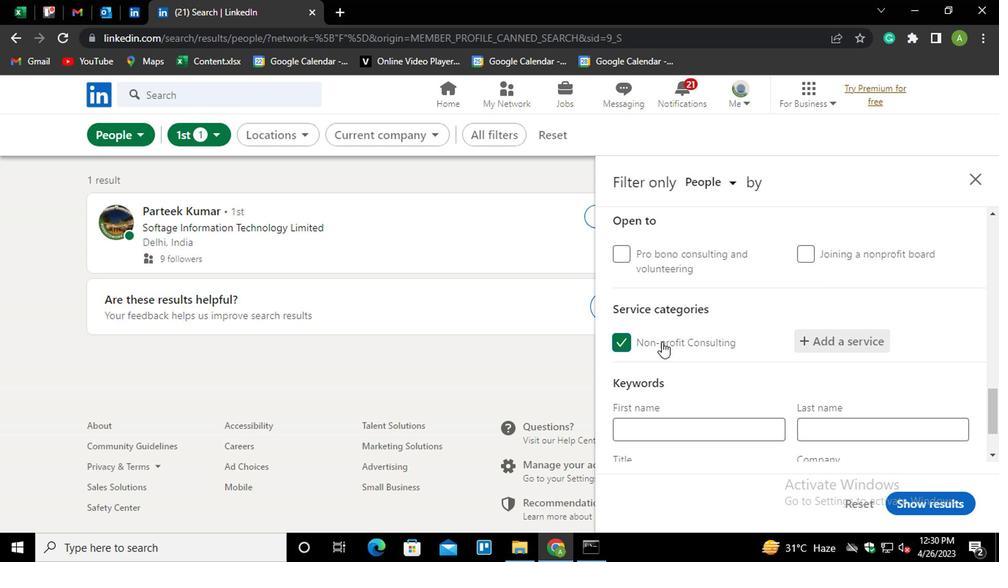 
Action: Mouse scrolled (659, 337) with delta (0, -1)
Screenshot: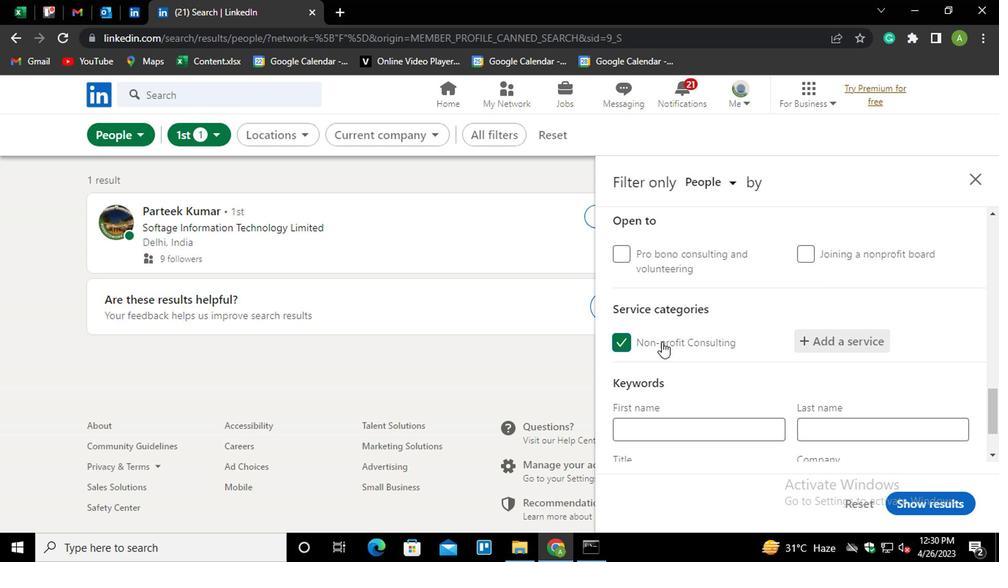 
Action: Mouse moved to (660, 382)
Screenshot: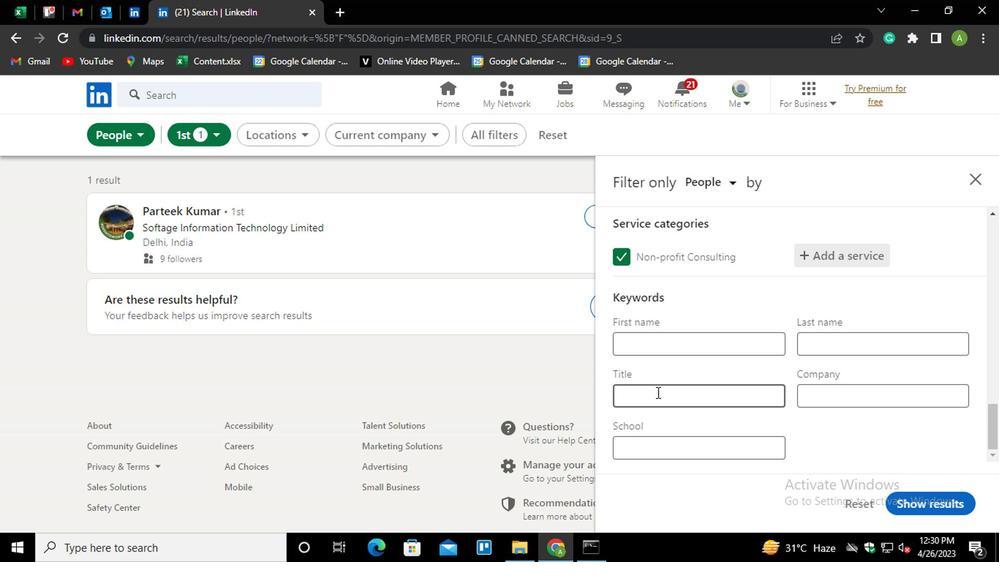 
Action: Mouse pressed left at (660, 382)
Screenshot: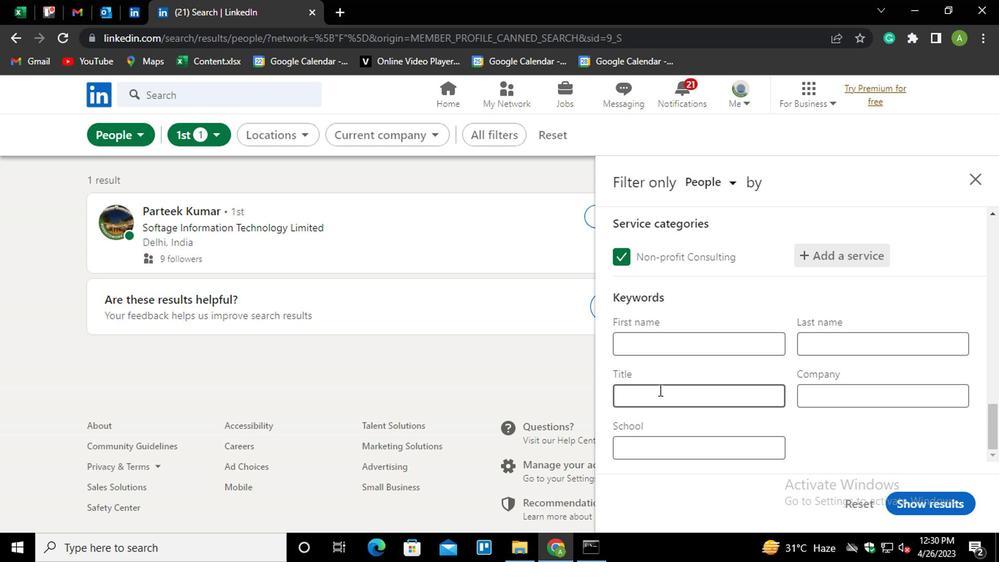 
Action: Key pressed <Key.shift_r>OPERATIONAL<Key.space><Key.shift>COORDINATOR
Screenshot: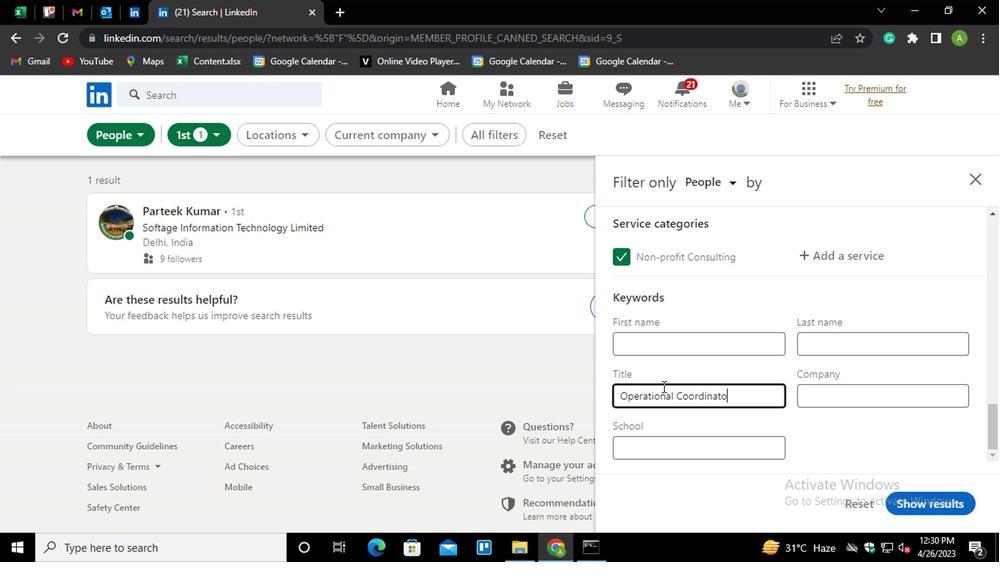 
Action: Mouse moved to (874, 431)
Screenshot: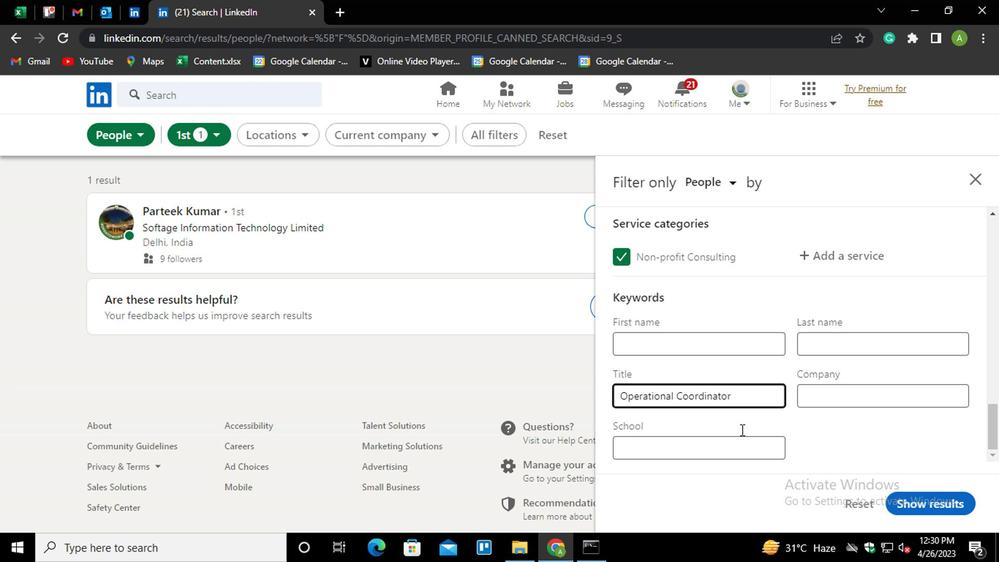 
Action: Mouse pressed left at (874, 431)
Screenshot: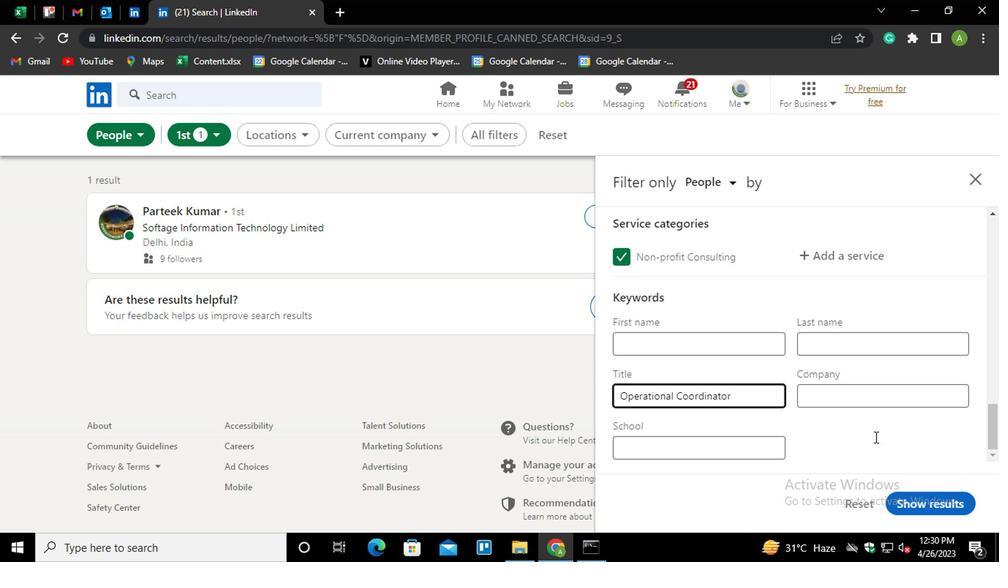 
Action: Mouse moved to (965, 496)
Screenshot: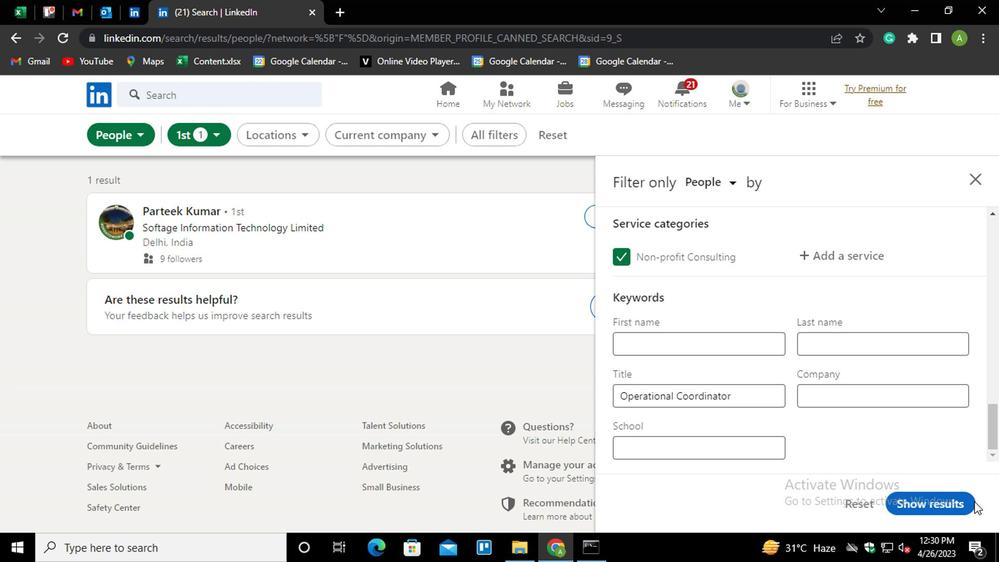 
Action: Mouse pressed left at (965, 496)
Screenshot: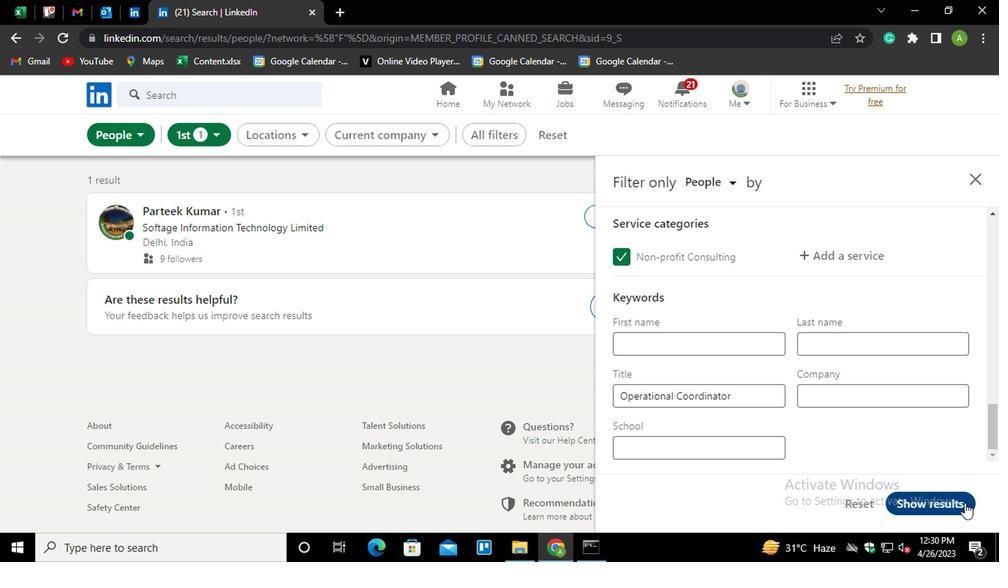 
